 Task: Inspect the Street View of the Mall of America in Minneapolis.
Action: Mouse moved to (110, 78)
Screenshot: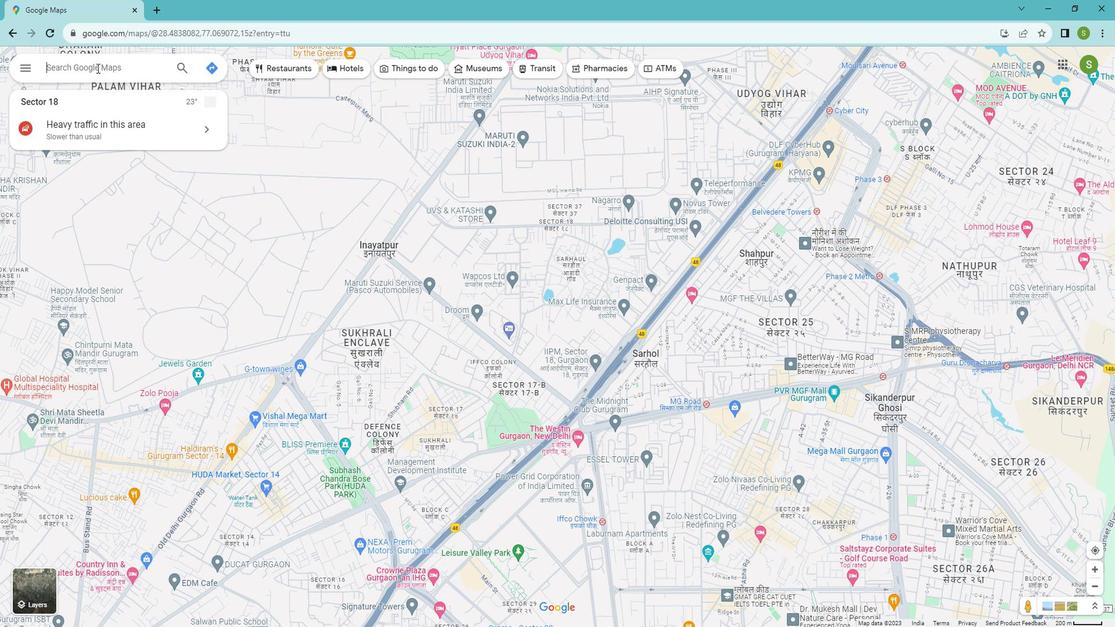 
Action: Mouse pressed left at (110, 78)
Screenshot: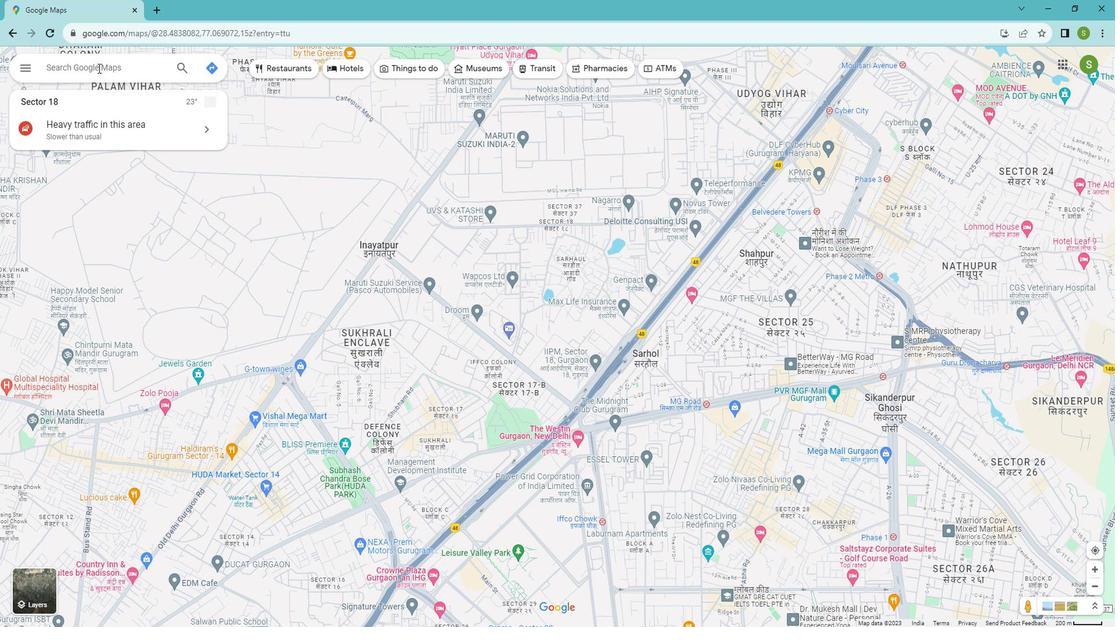 
Action: Key pressed <Key.shift>Mall<Key.space>of<Key.space><Key.shift>America<Key.space><Key.shift>In<Key.space><Key.shift>Minneapolis<Key.enter>
Screenshot: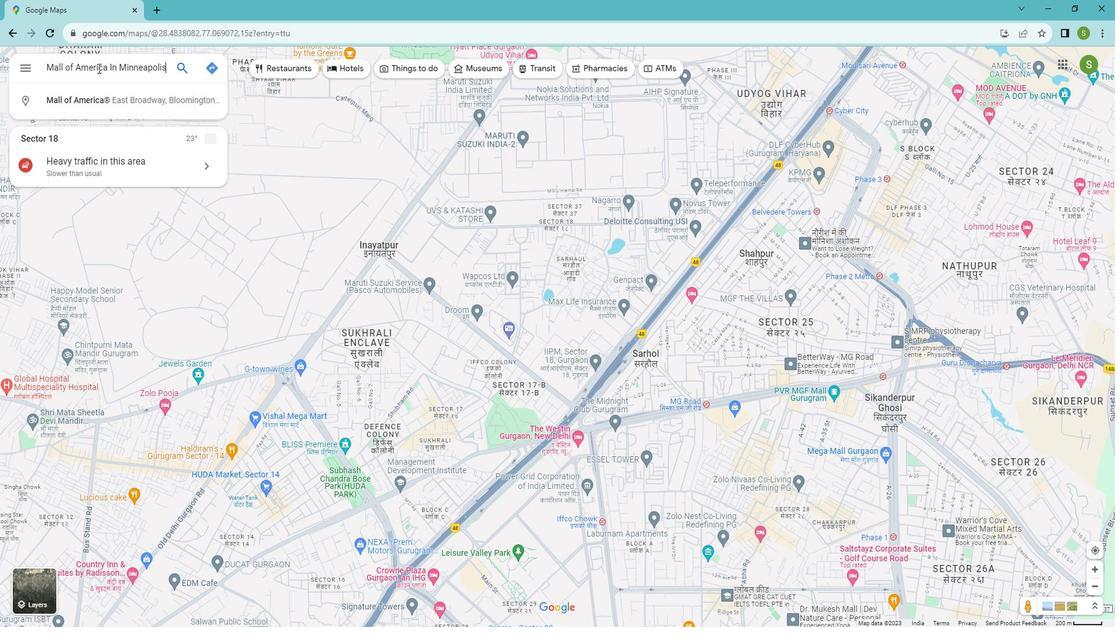 
Action: Mouse moved to (477, 582)
Screenshot: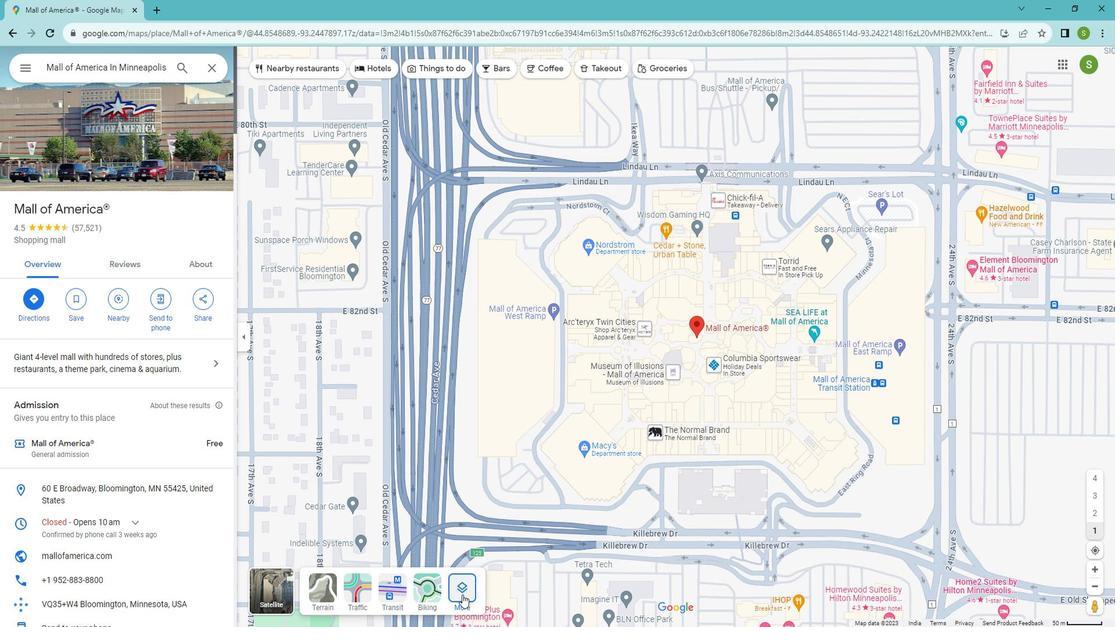 
Action: Mouse pressed left at (477, 582)
Screenshot: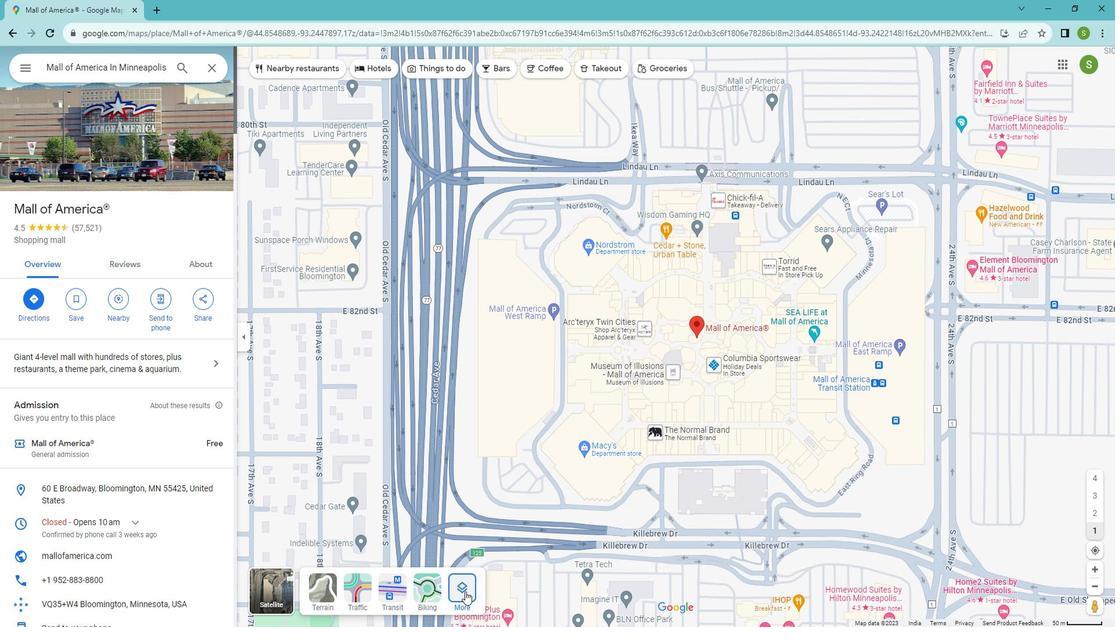 
Action: Mouse moved to (328, 348)
Screenshot: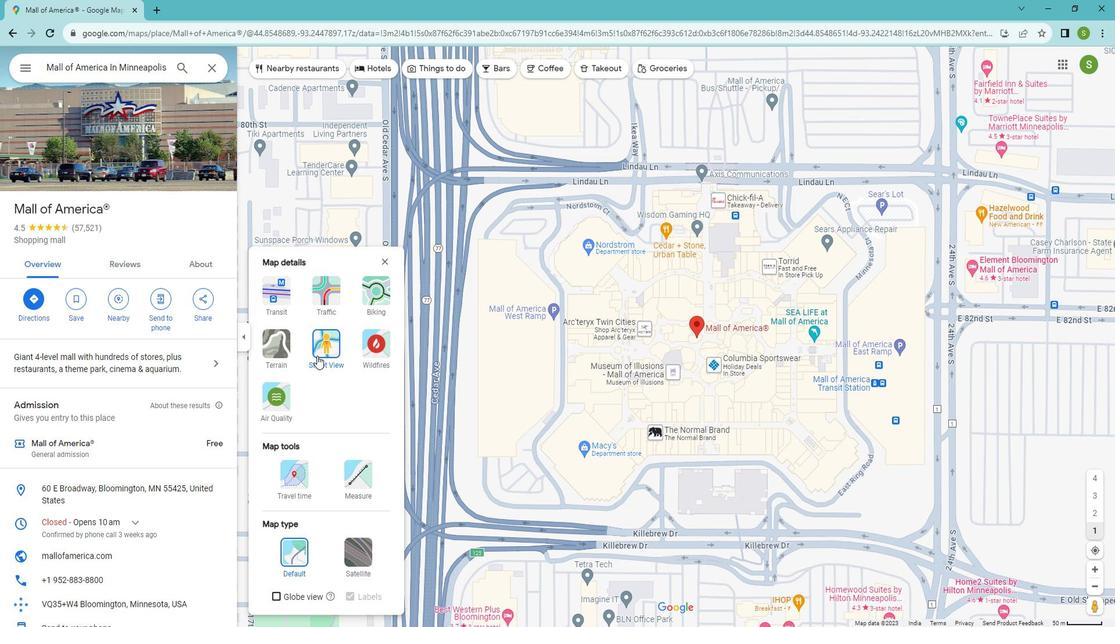 
Action: Mouse pressed left at (328, 348)
Screenshot: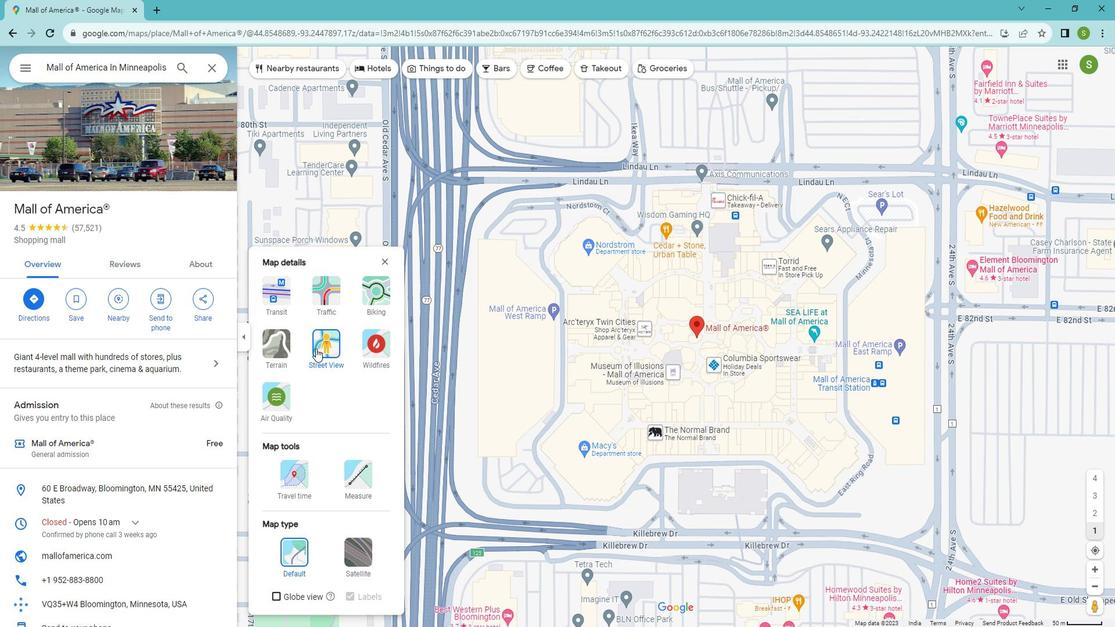 
Action: Mouse moved to (395, 262)
Screenshot: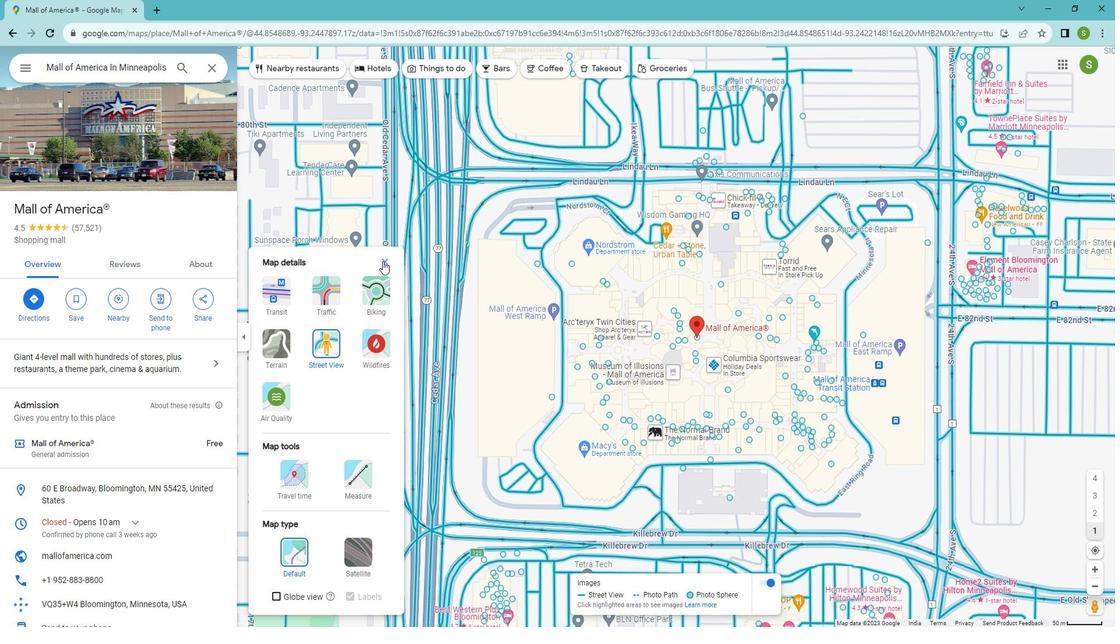 
Action: Mouse pressed left at (395, 262)
Screenshot: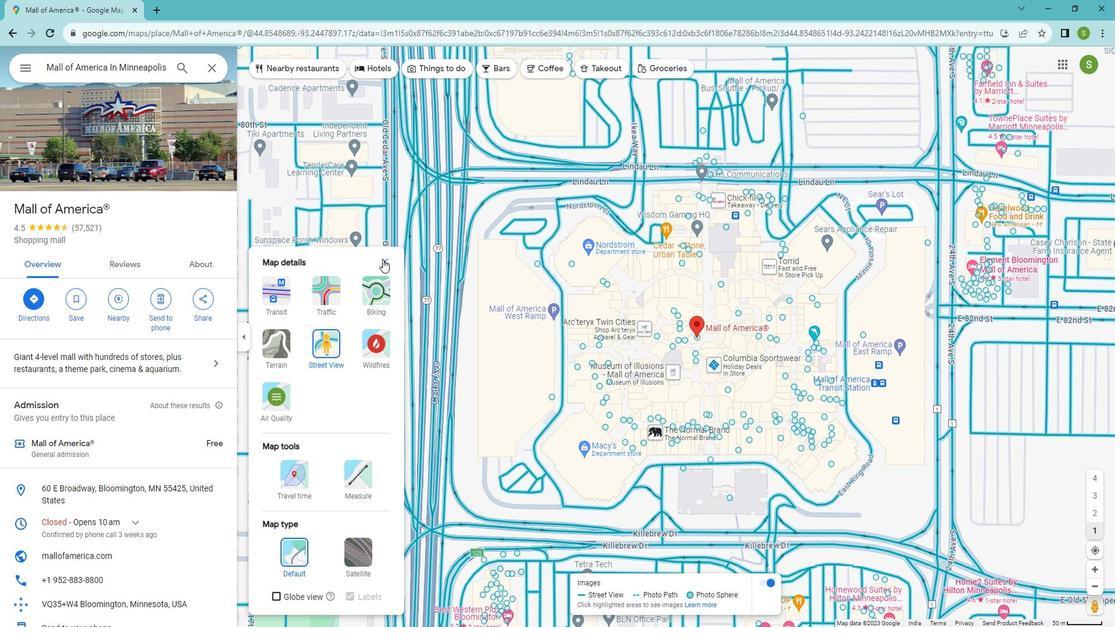 
Action: Mouse moved to (1106, 601)
Screenshot: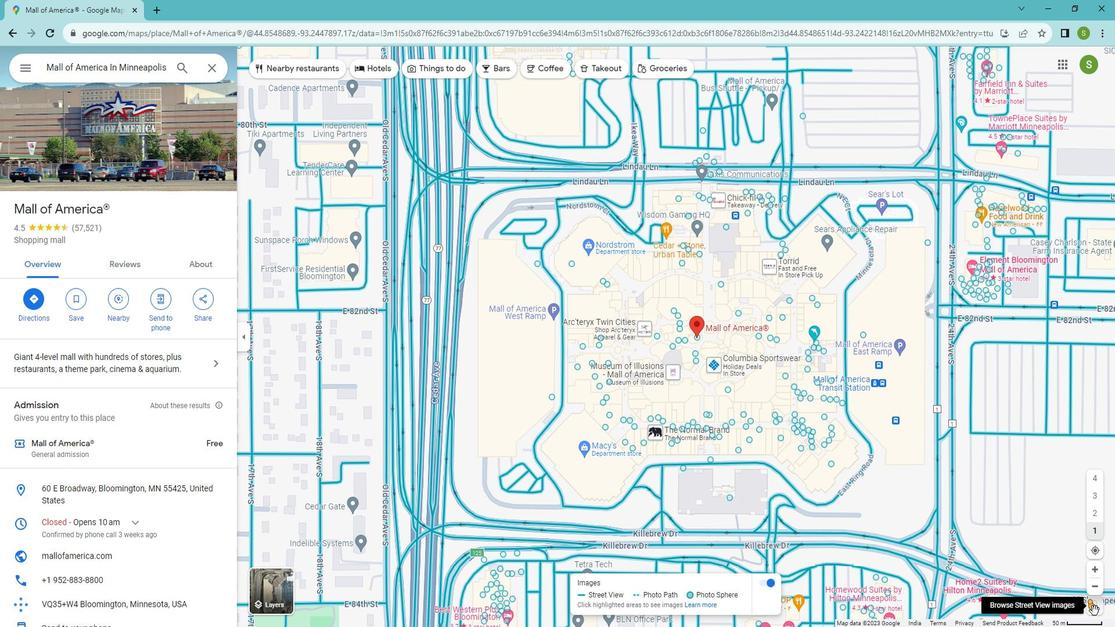 
Action: Mouse pressed left at (1106, 601)
Screenshot: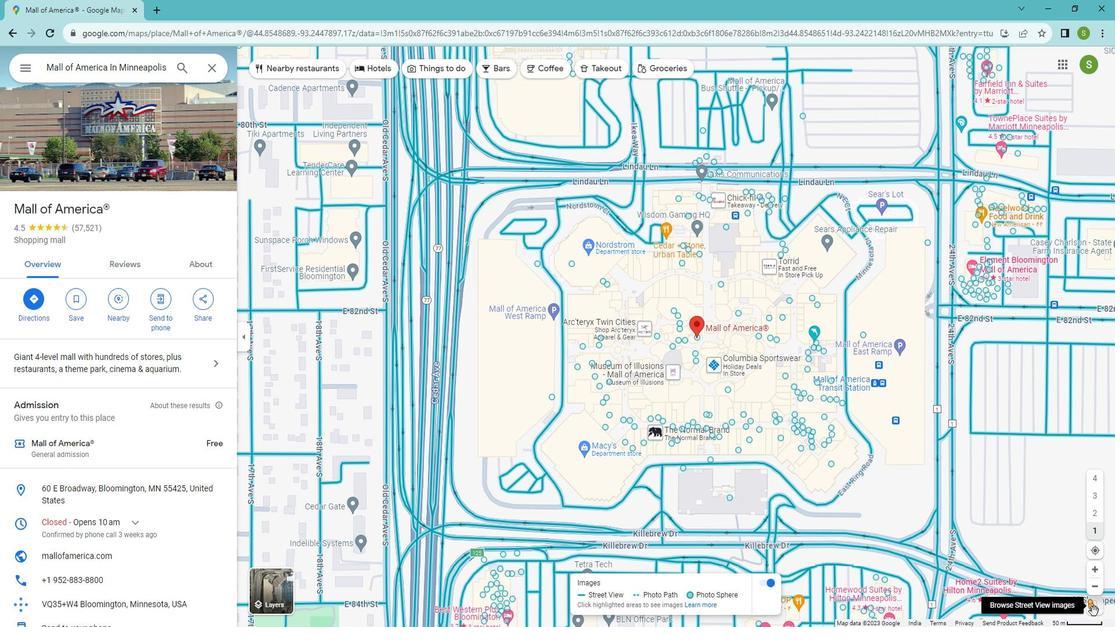 
Action: Mouse moved to (641, 334)
Screenshot: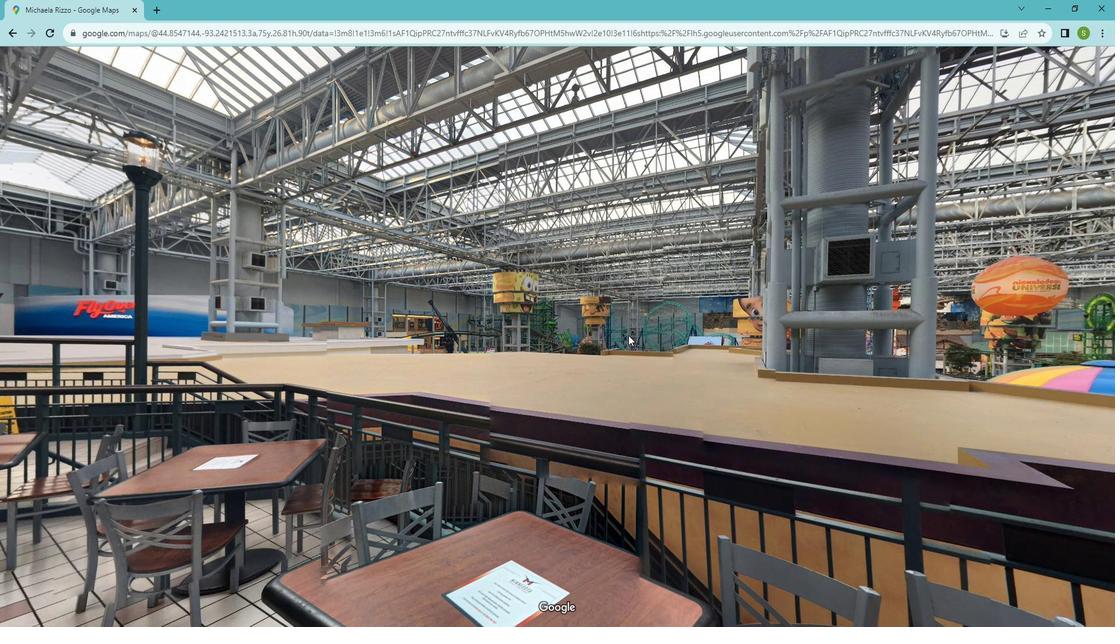 
Action: Mouse pressed left at (641, 334)
Screenshot: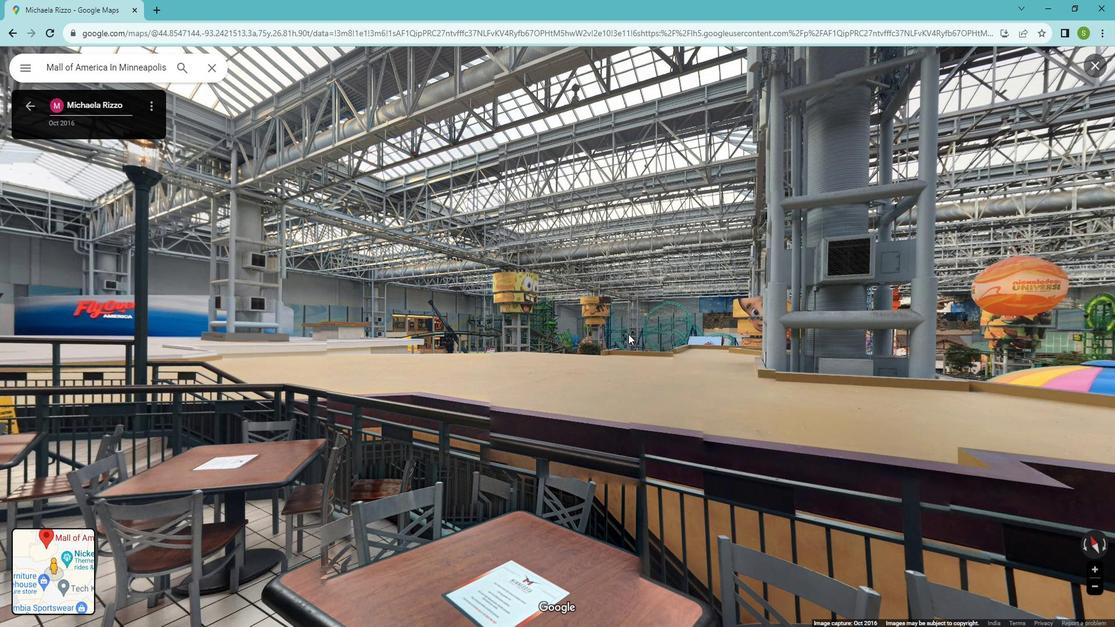 
Action: Mouse moved to (590, 330)
Screenshot: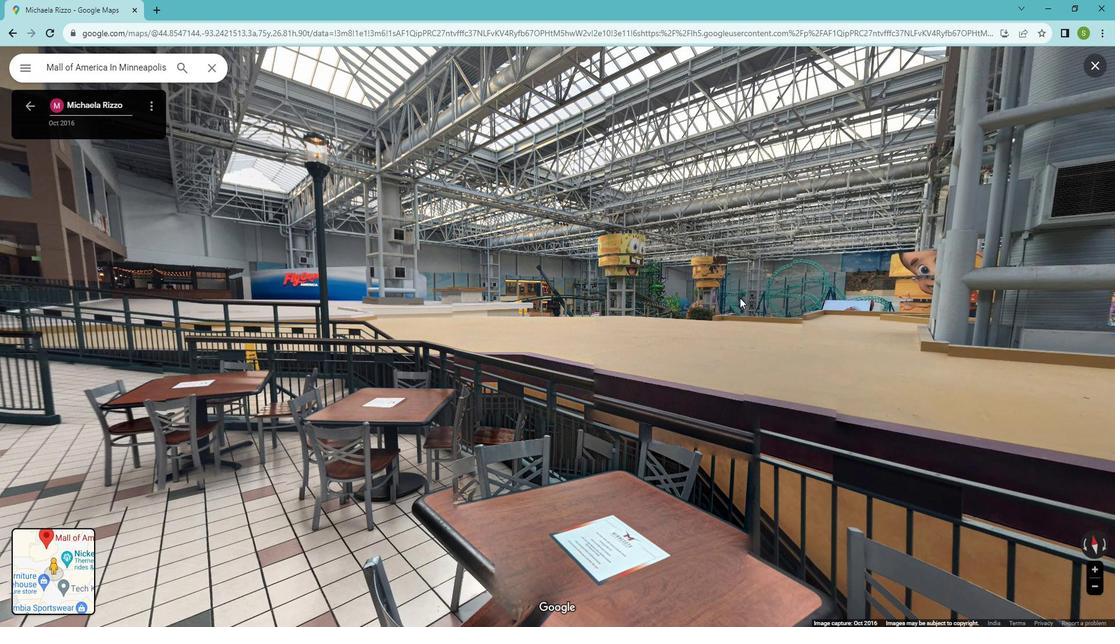 
Action: Mouse pressed left at (590, 330)
Screenshot: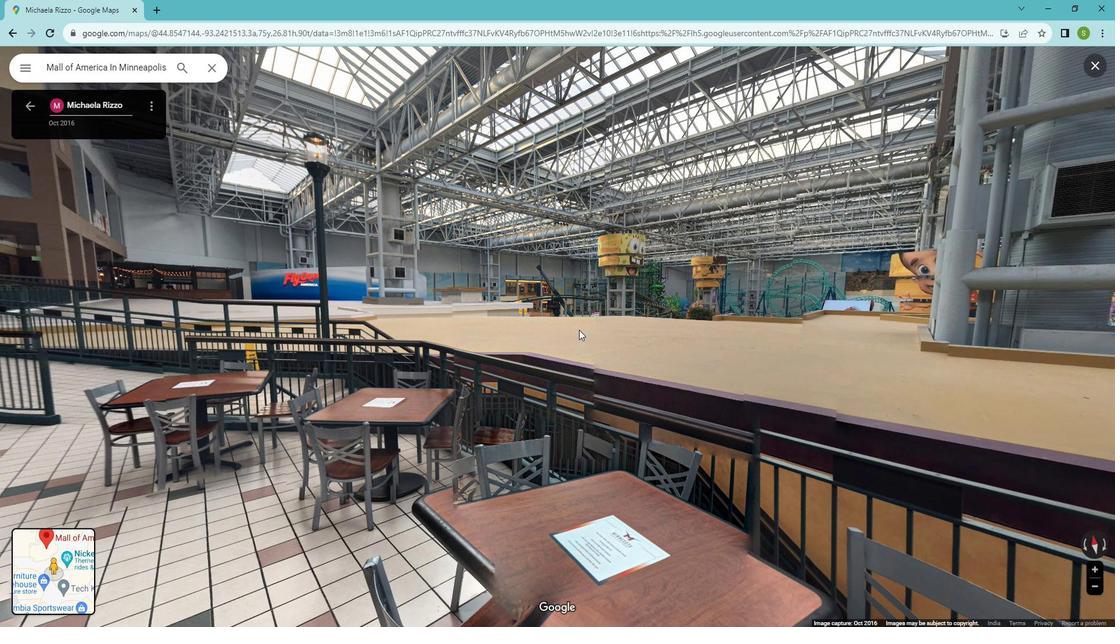 
Action: Mouse moved to (640, 338)
Screenshot: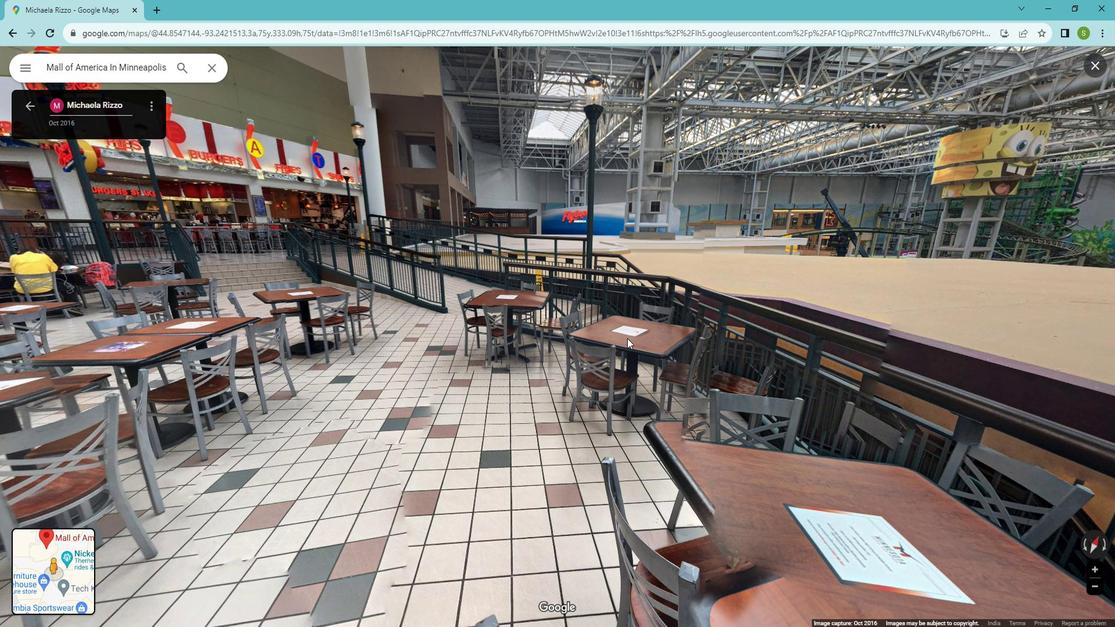 
Action: Mouse pressed left at (640, 338)
Screenshot: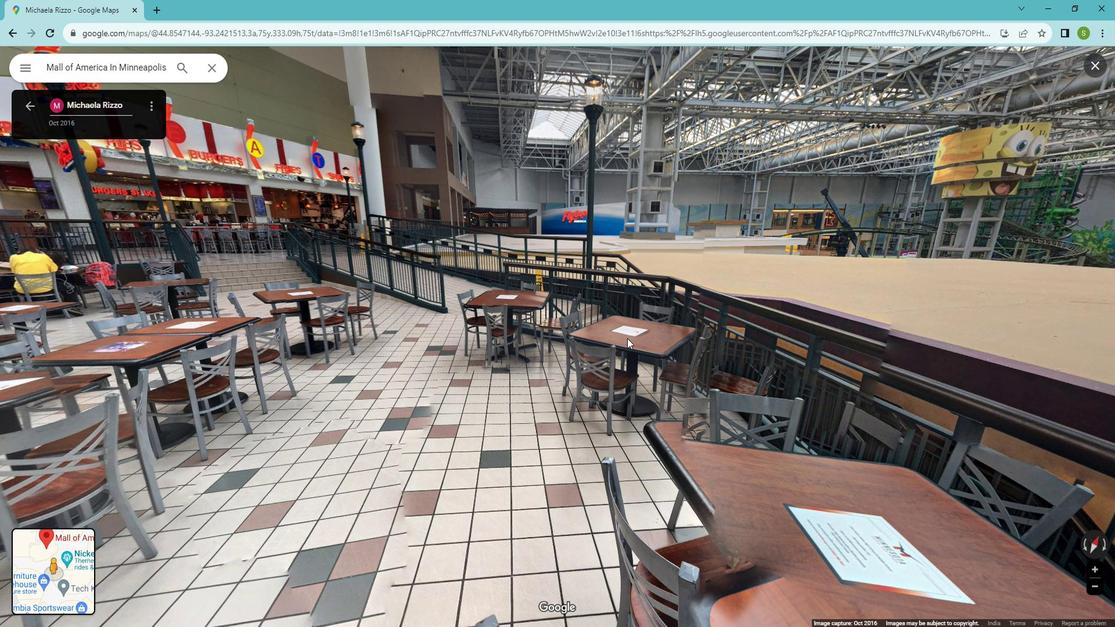 
Action: Mouse moved to (649, 388)
Screenshot: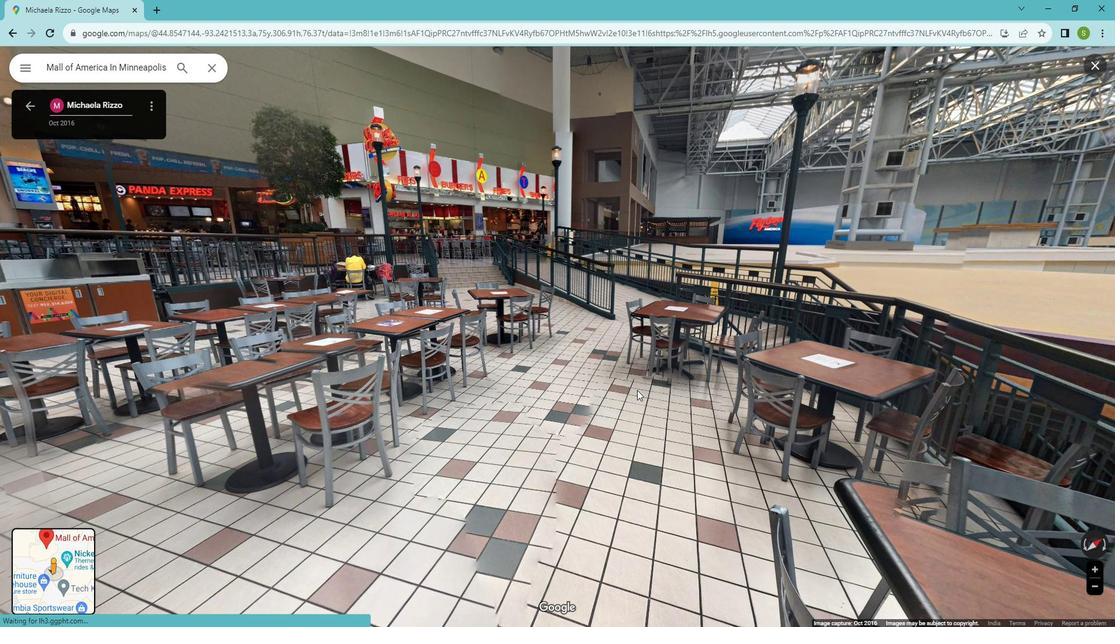 
Action: Mouse pressed left at (649, 388)
Screenshot: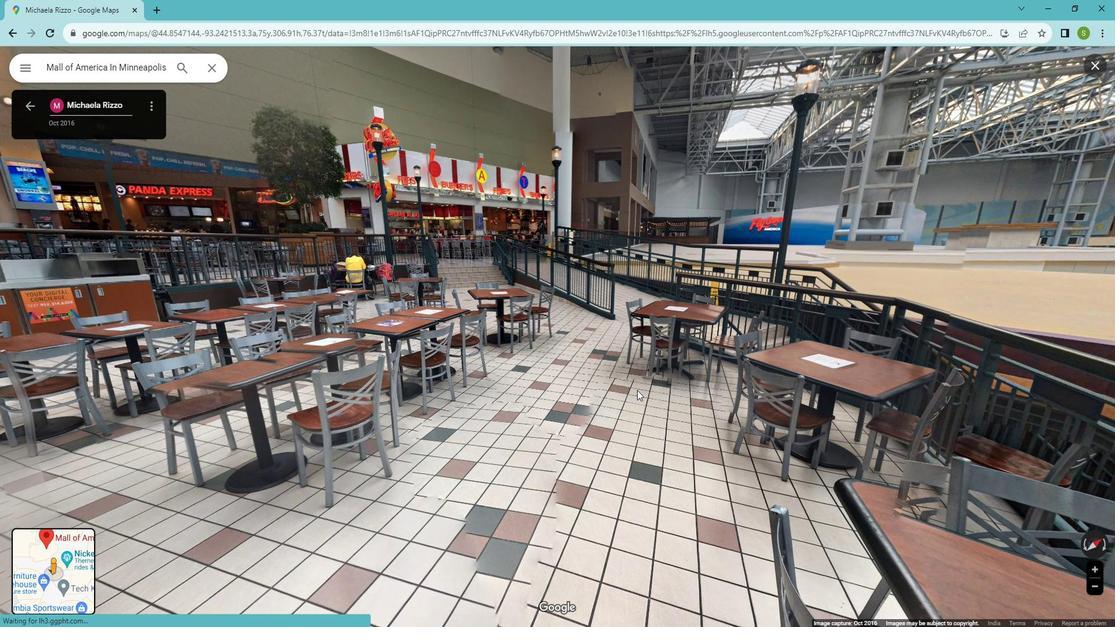 
Action: Mouse moved to (641, 340)
Screenshot: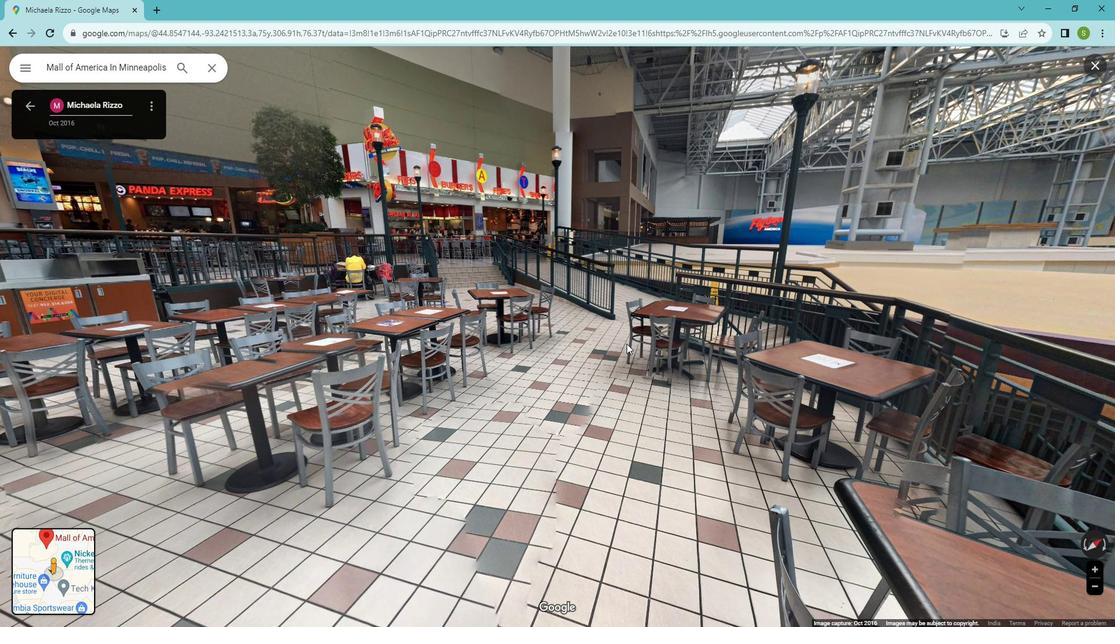 
Action: Mouse pressed left at (641, 340)
Screenshot: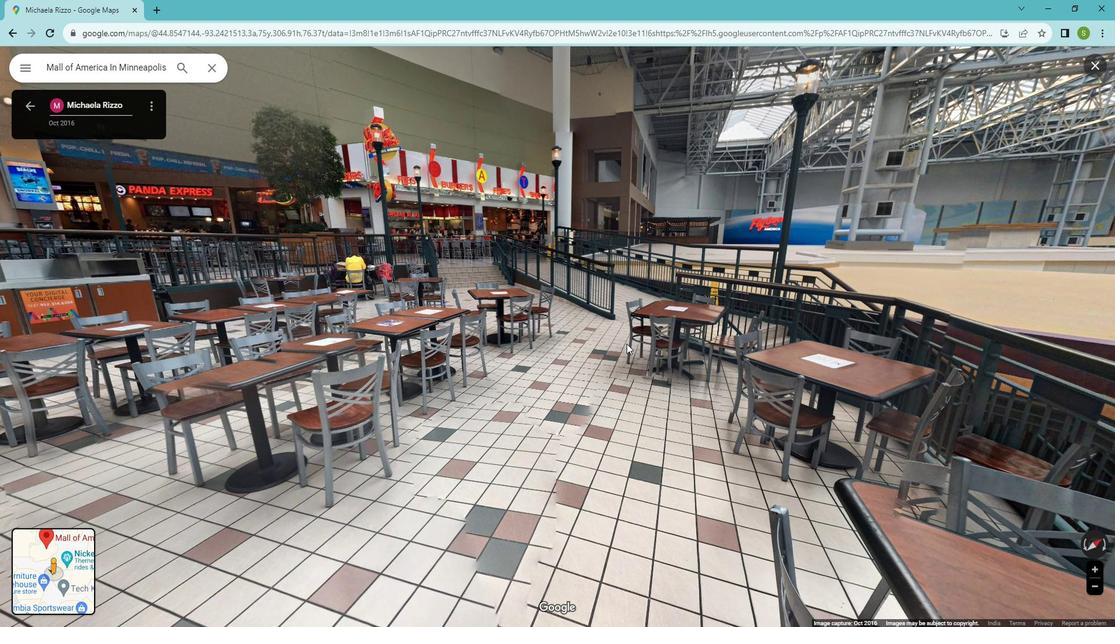 
Action: Mouse moved to (458, 346)
Screenshot: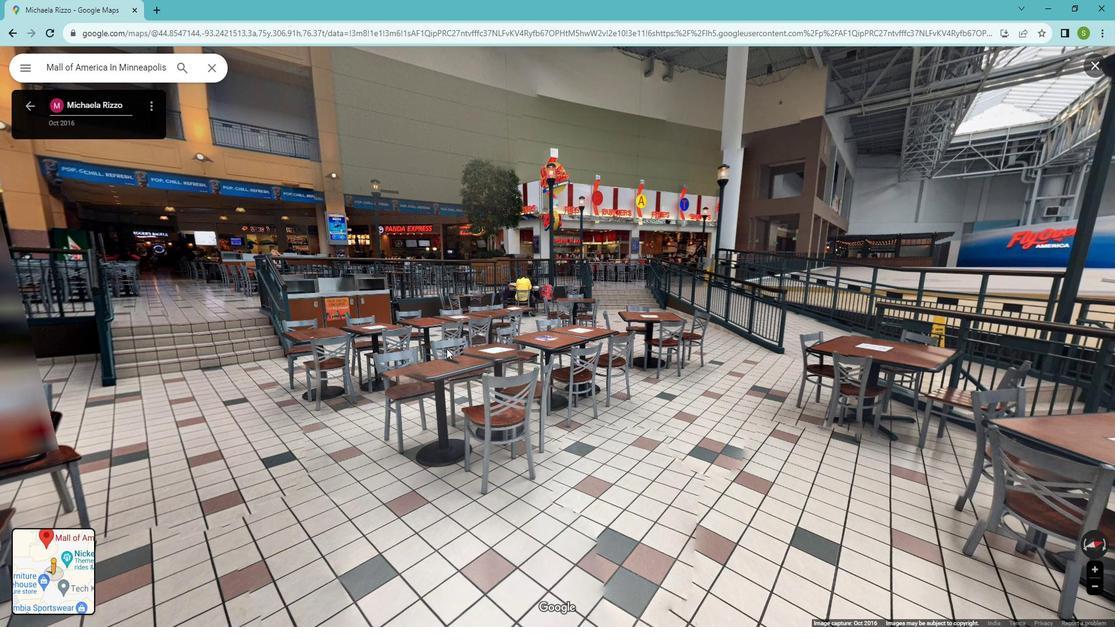 
Action: Mouse pressed left at (458, 346)
Screenshot: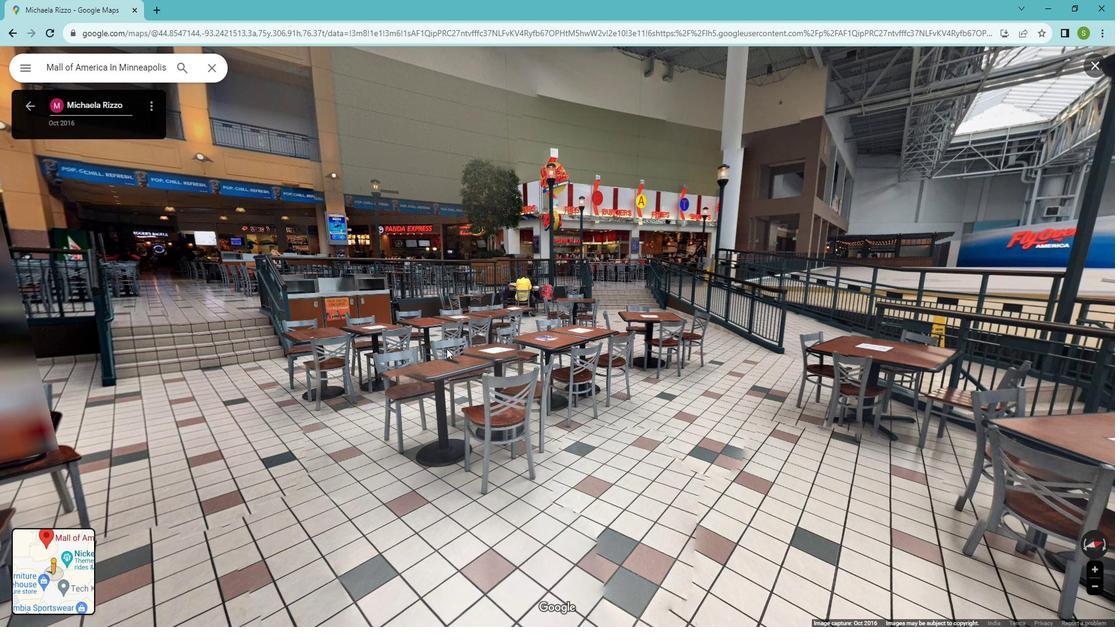 
Action: Mouse moved to (423, 333)
Screenshot: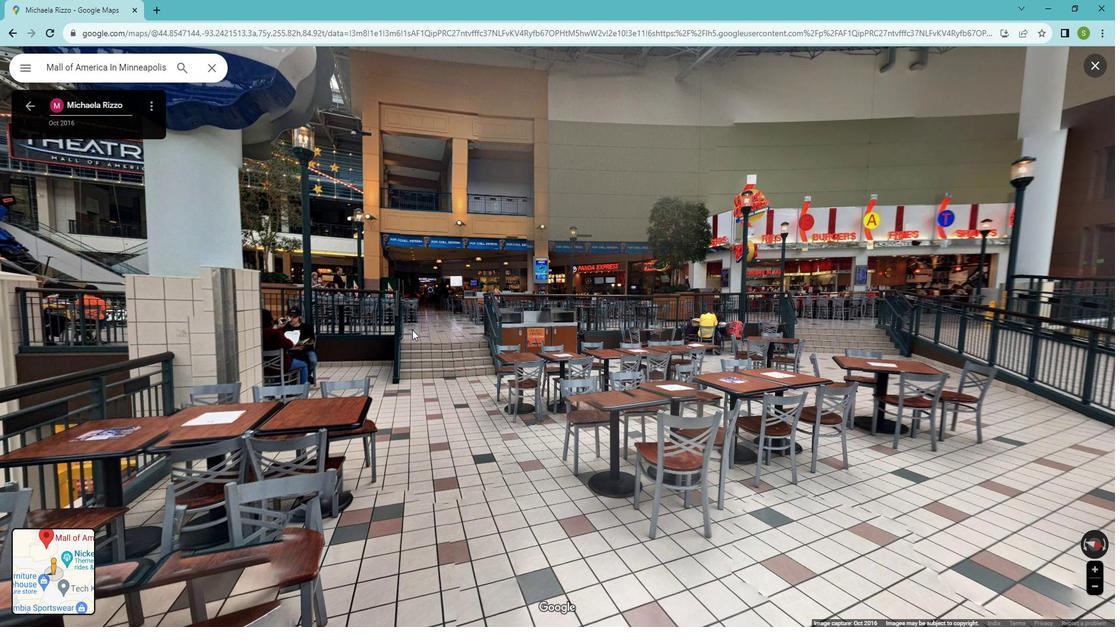 
Action: Mouse pressed left at (423, 333)
Screenshot: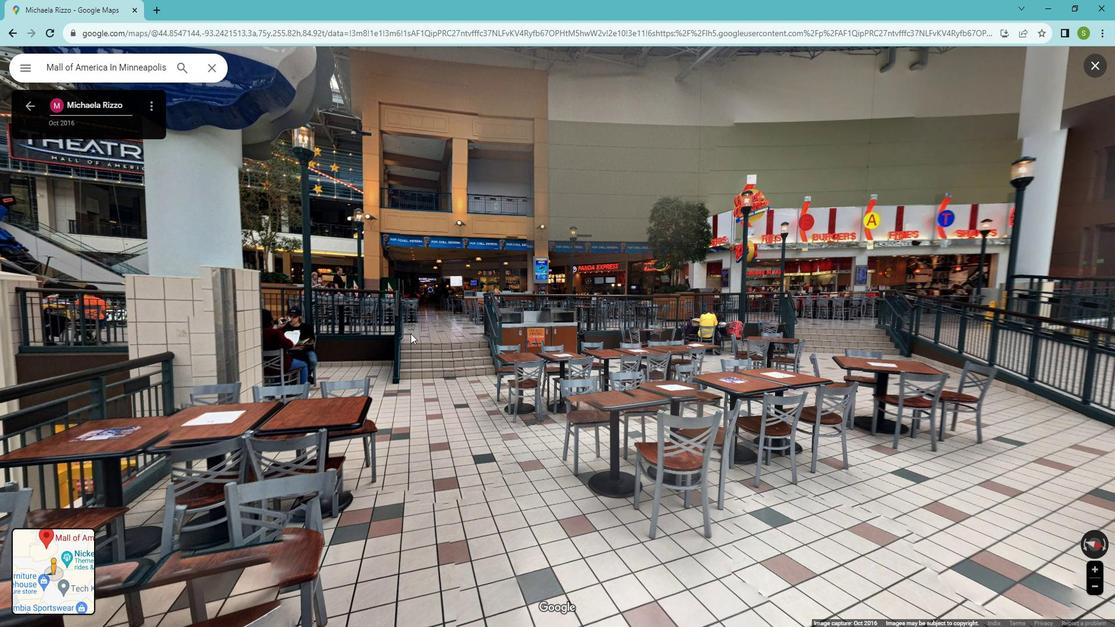 
Action: Mouse moved to (575, 396)
Screenshot: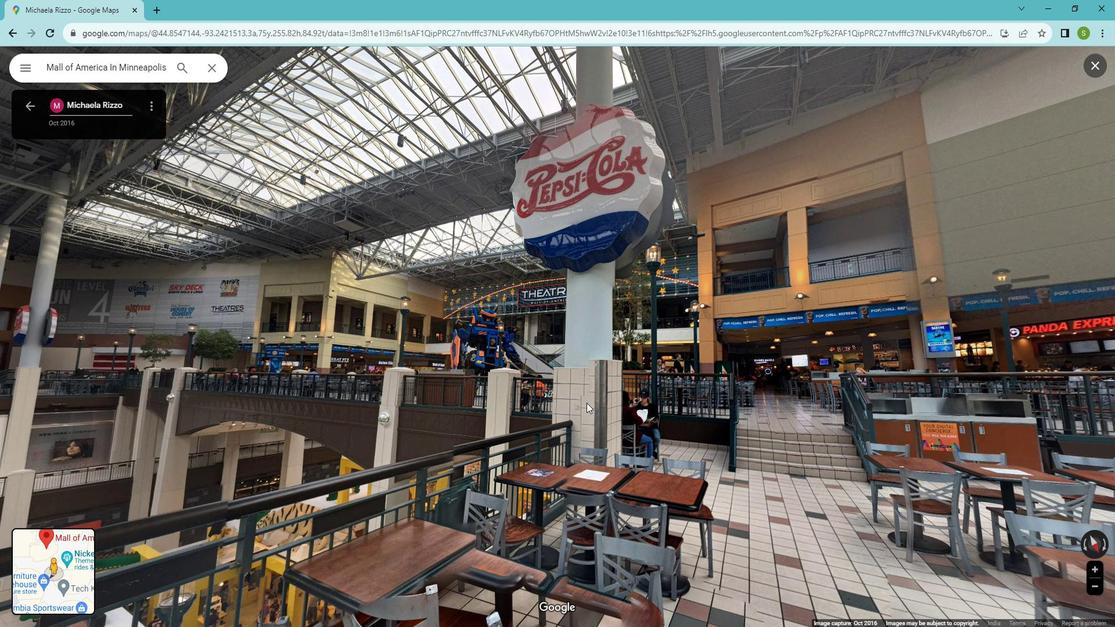 
Action: Mouse pressed left at (575, 396)
Screenshot: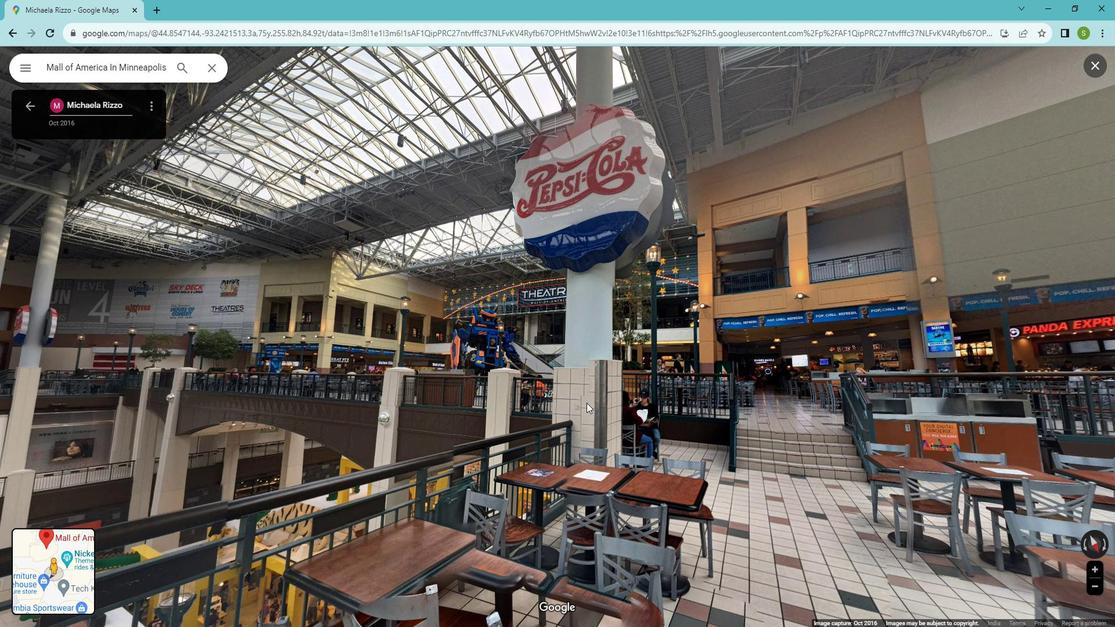 
Action: Mouse moved to (489, 380)
Screenshot: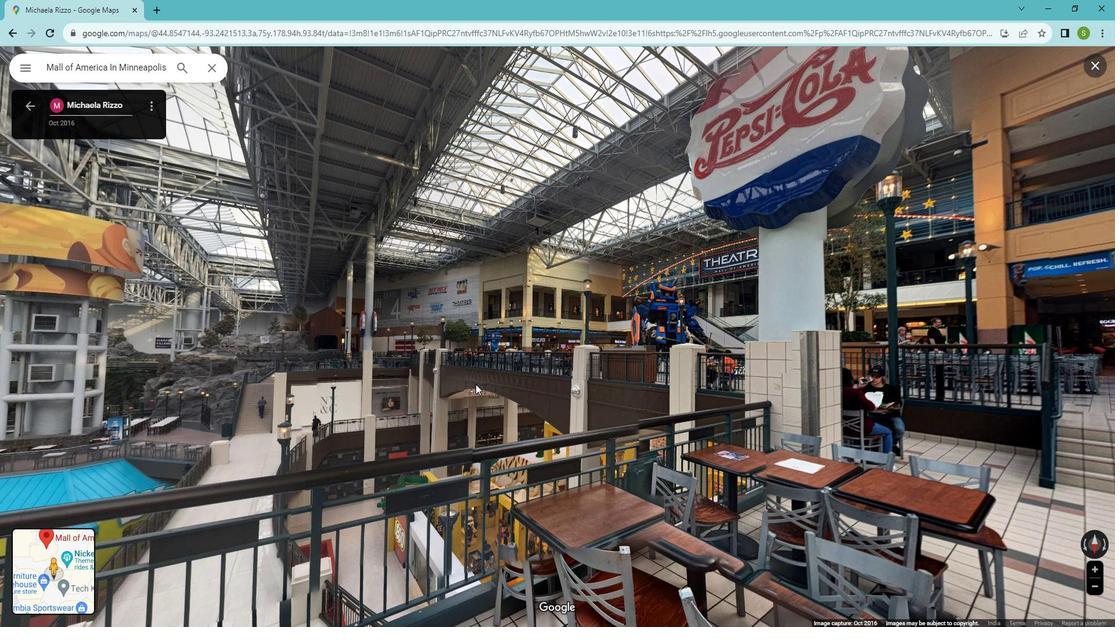 
Action: Mouse pressed left at (489, 380)
Screenshot: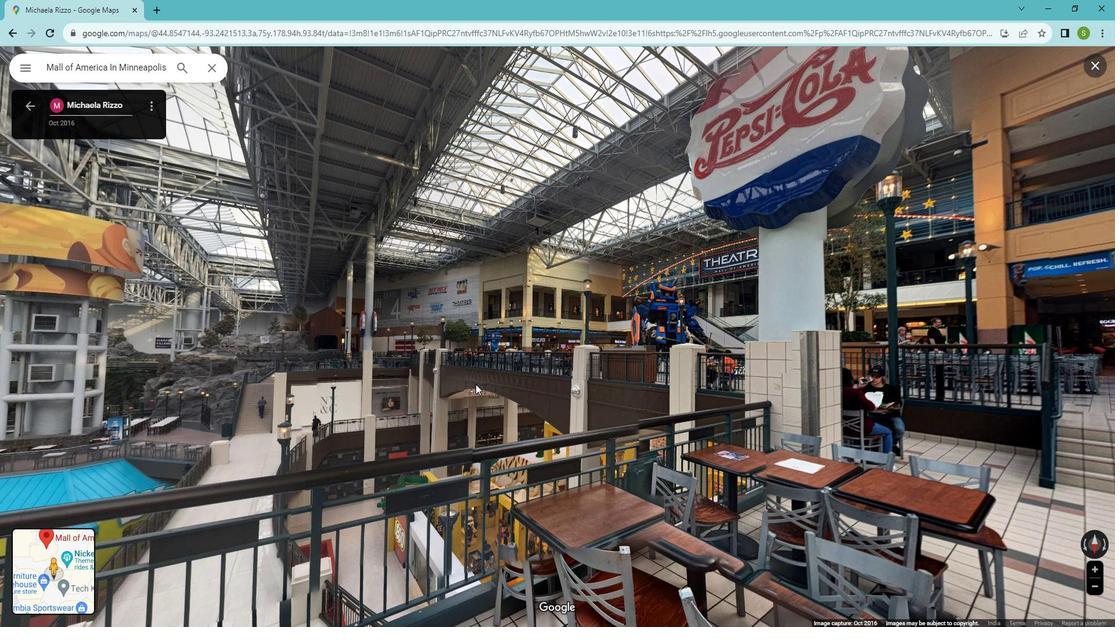 
Action: Mouse moved to (474, 353)
Screenshot: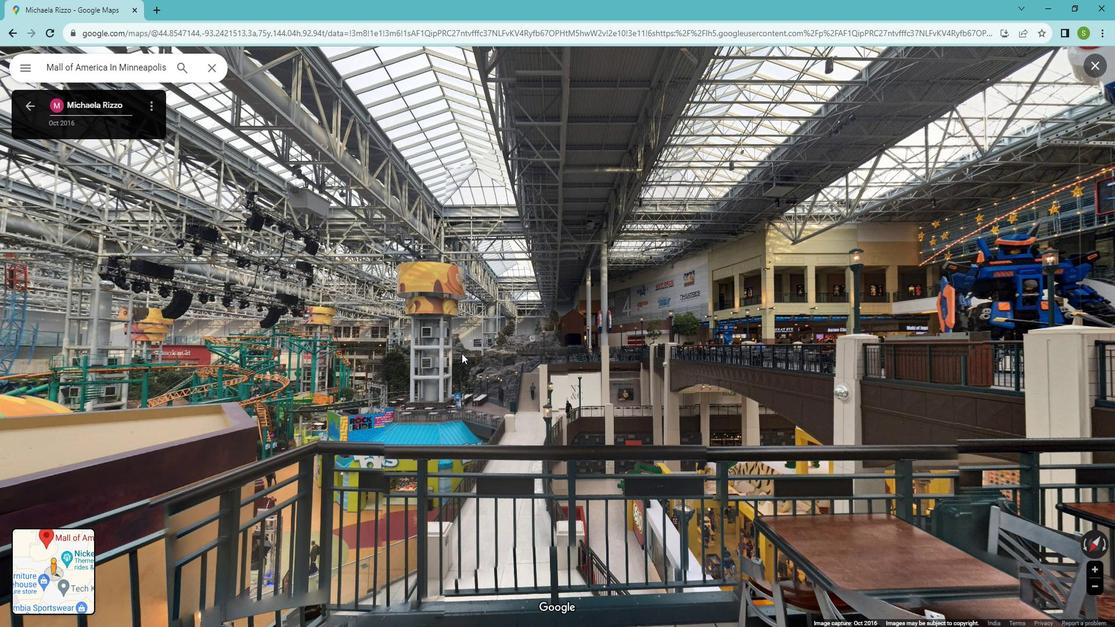 
Action: Mouse pressed left at (474, 353)
Screenshot: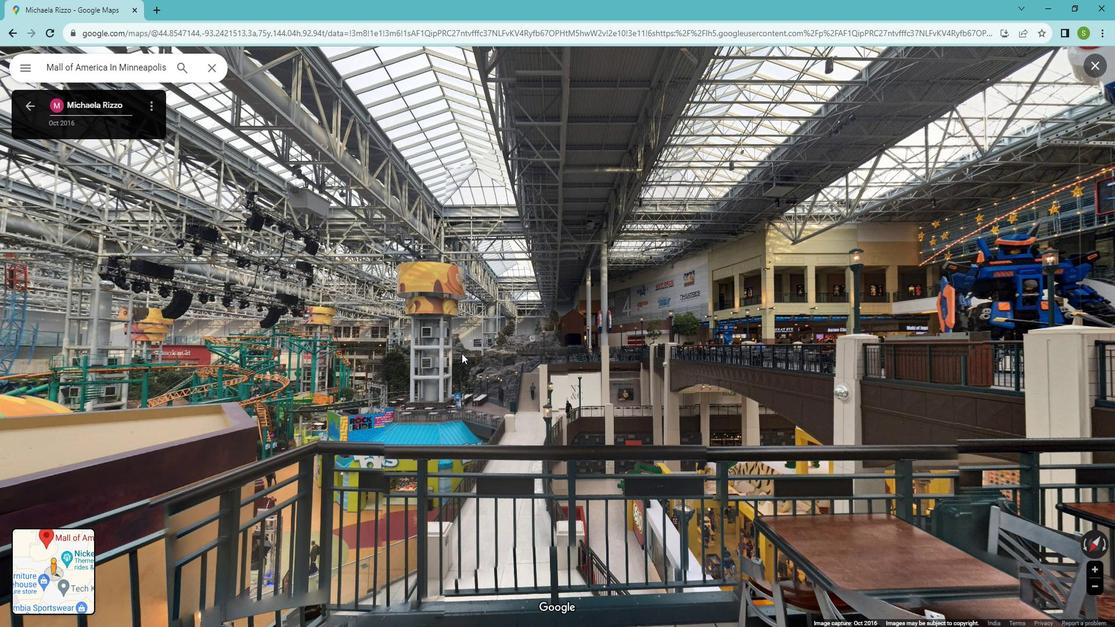 
Action: Mouse moved to (90, 539)
Screenshot: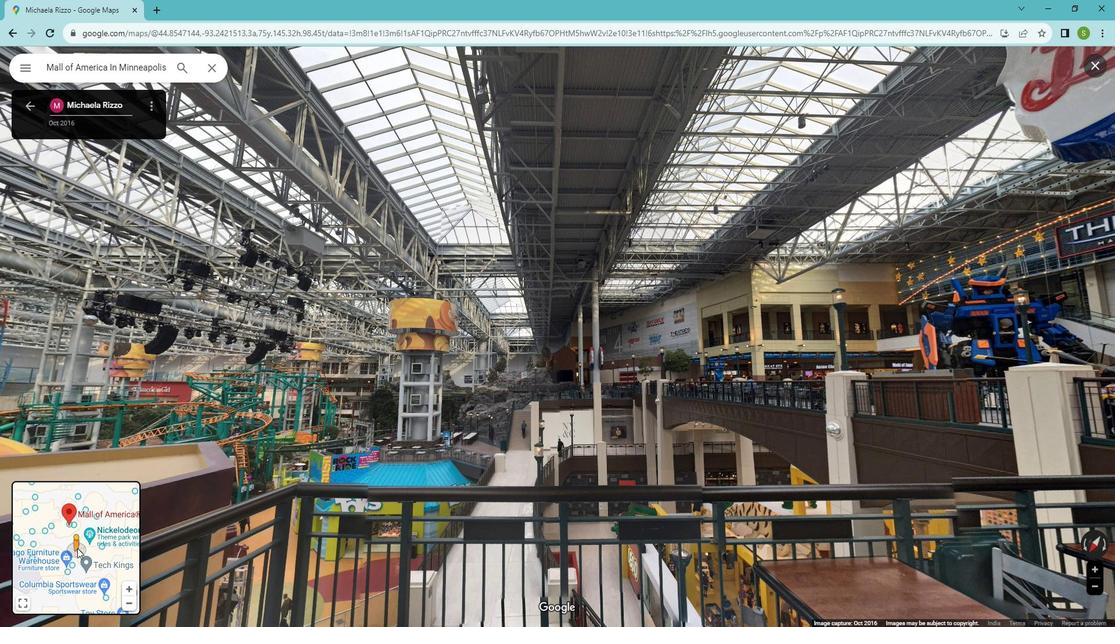 
Action: Mouse pressed left at (90, 539)
Screenshot: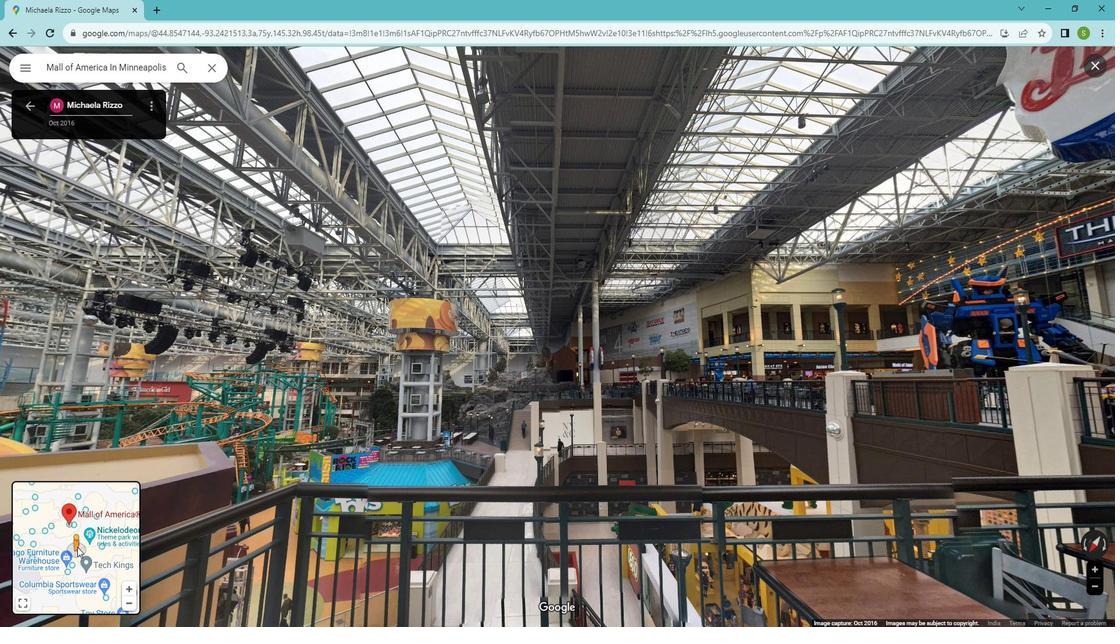 
Action: Mouse moved to (96, 539)
Screenshot: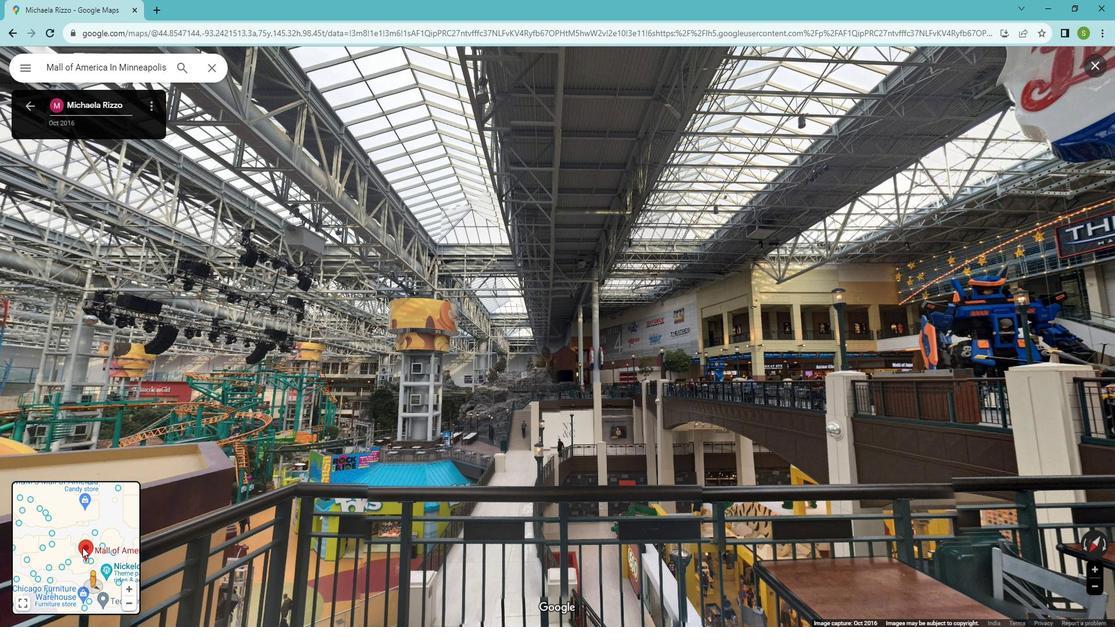 
Action: Mouse pressed left at (96, 539)
Screenshot: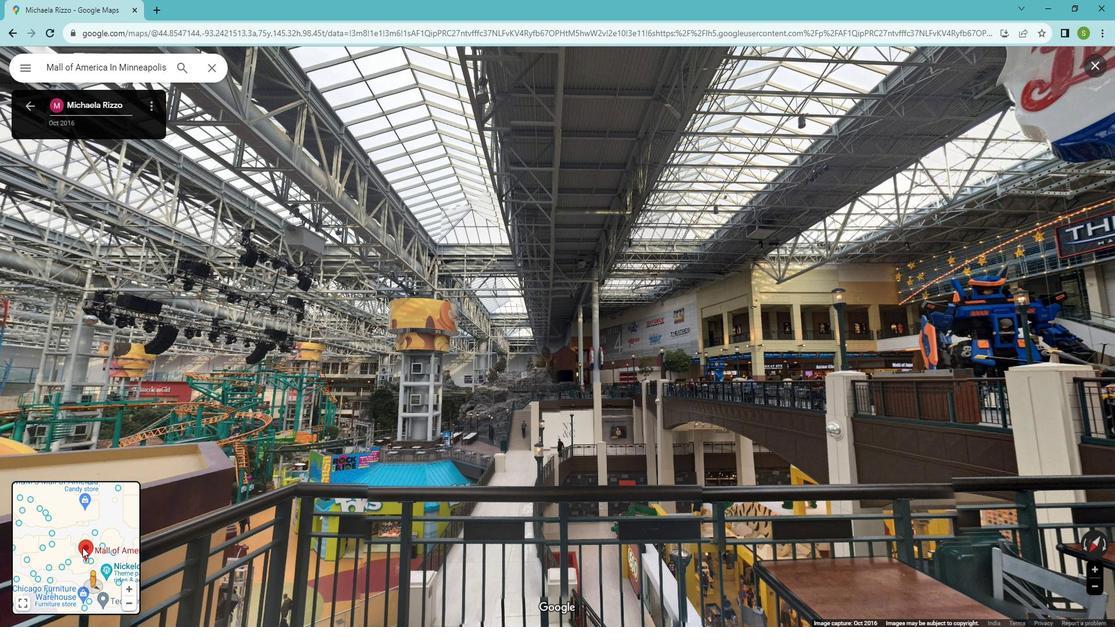 
Action: Mouse moved to (96, 539)
Screenshot: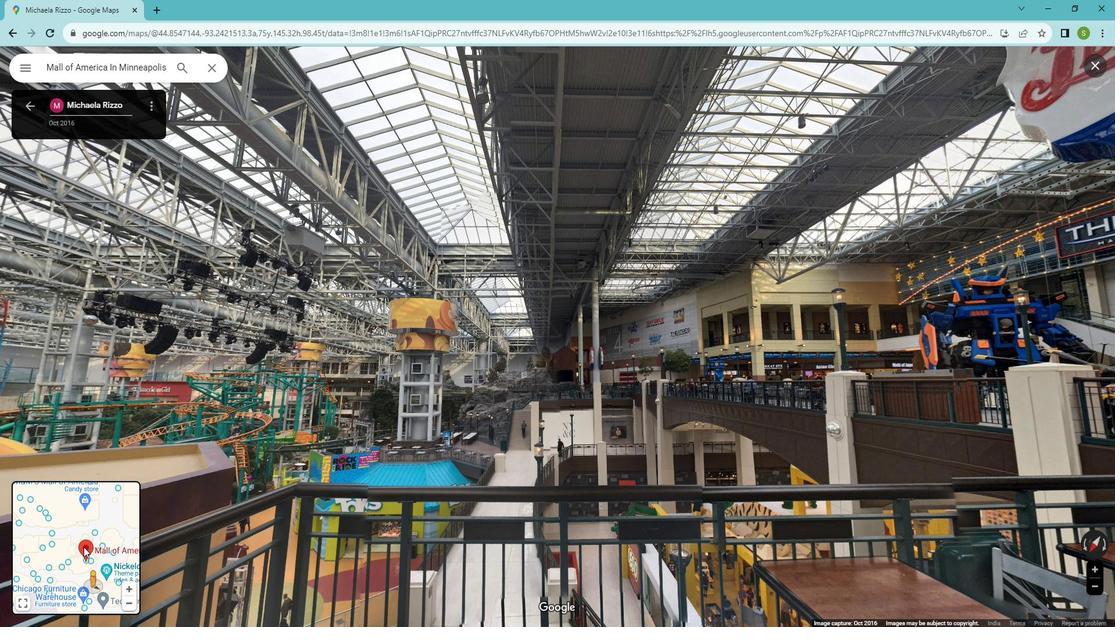
Action: Mouse pressed left at (96, 539)
Screenshot: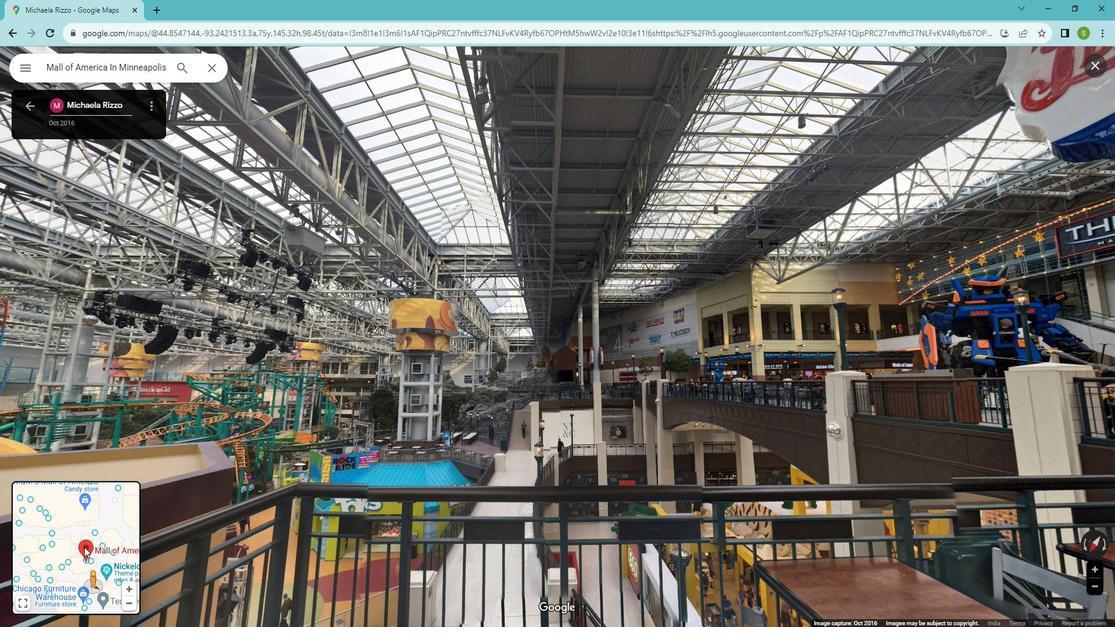 
Action: Mouse moved to (1106, 75)
Screenshot: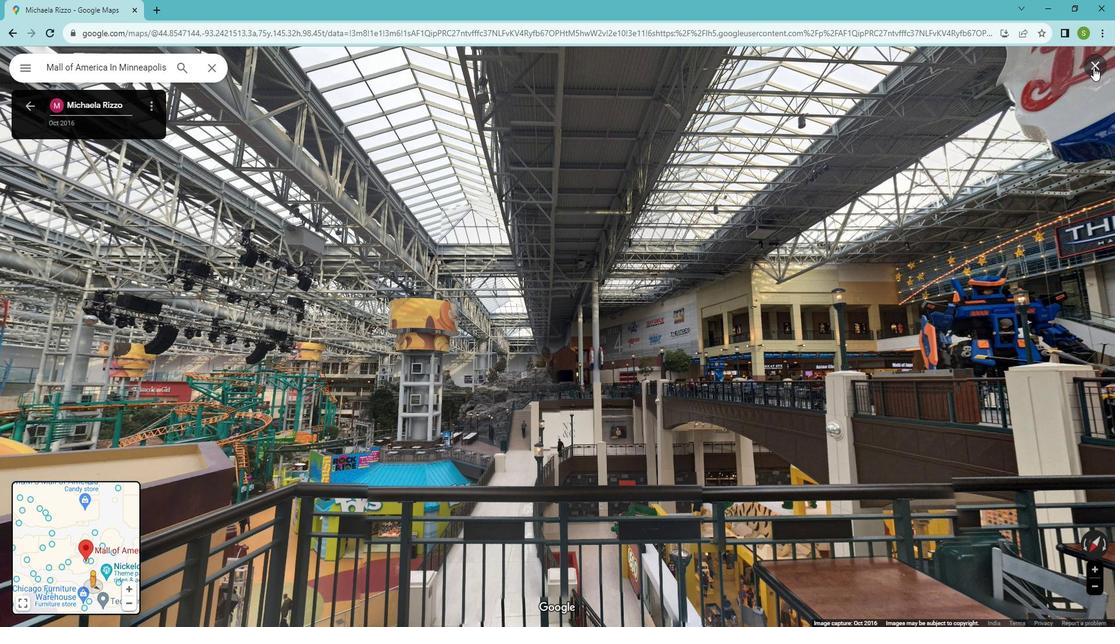 
Action: Mouse pressed left at (1106, 75)
Screenshot: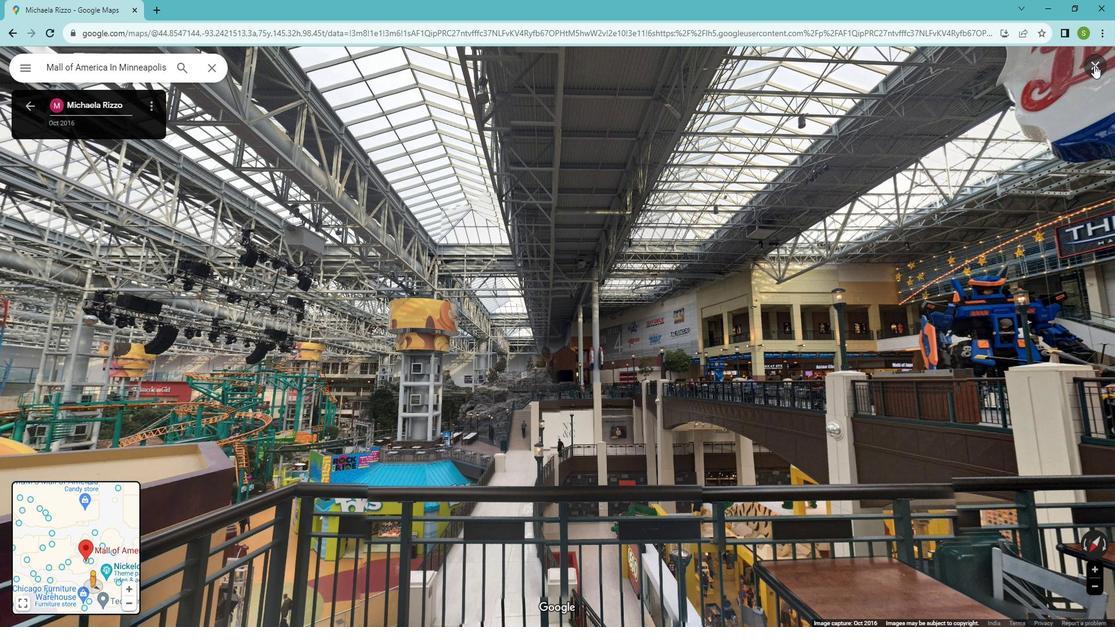 
Action: Mouse moved to (1108, 603)
Screenshot: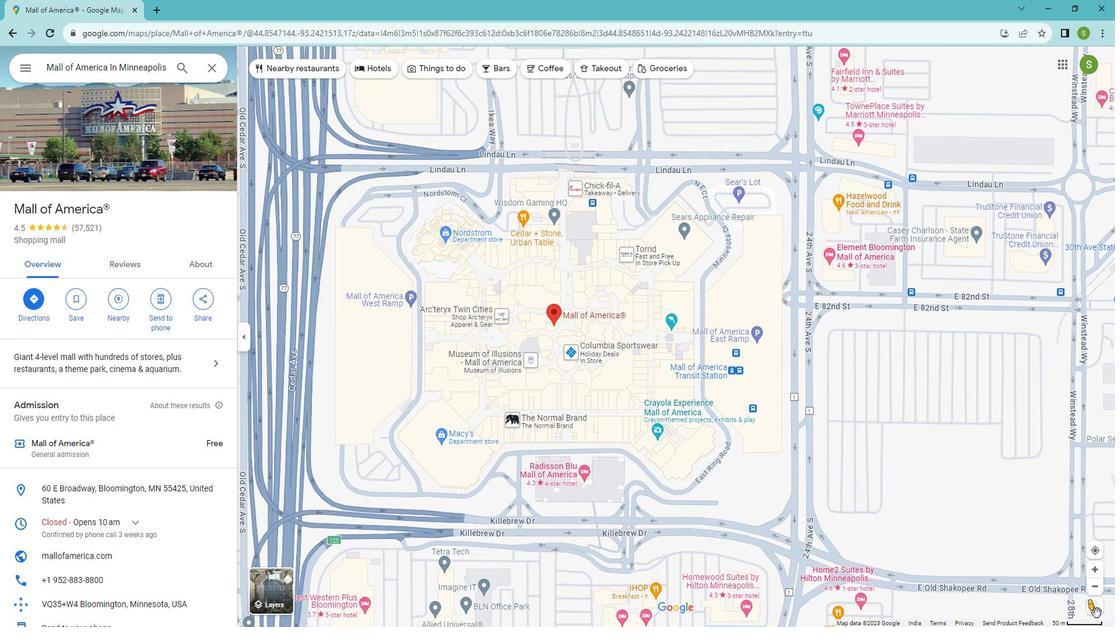 
Action: Mouse pressed left at (1108, 603)
Screenshot: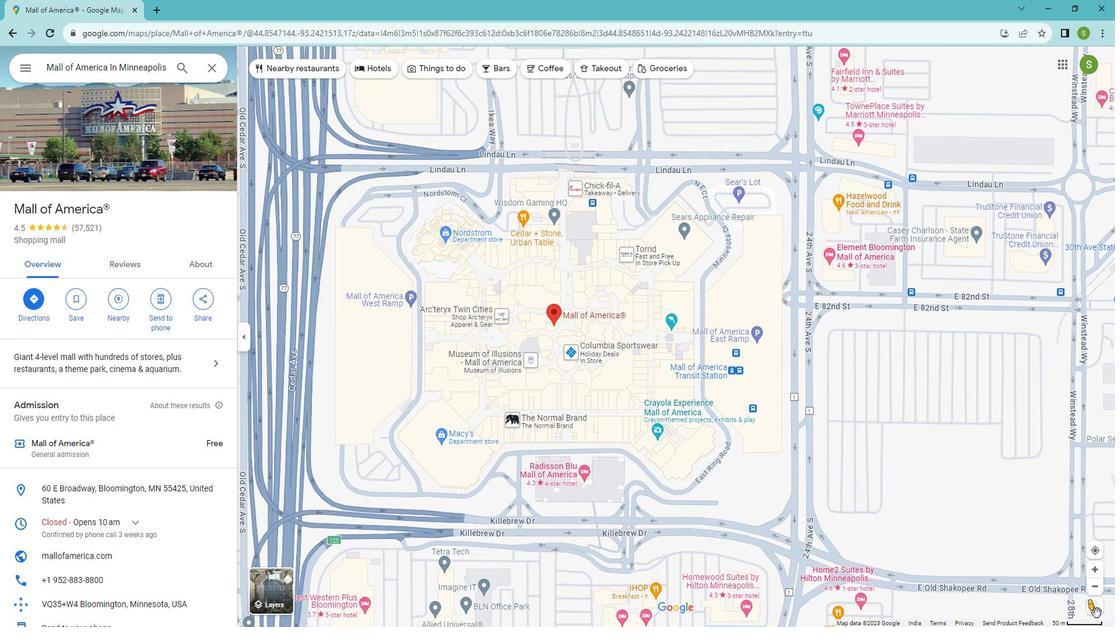 
Action: Mouse moved to (404, 347)
Screenshot: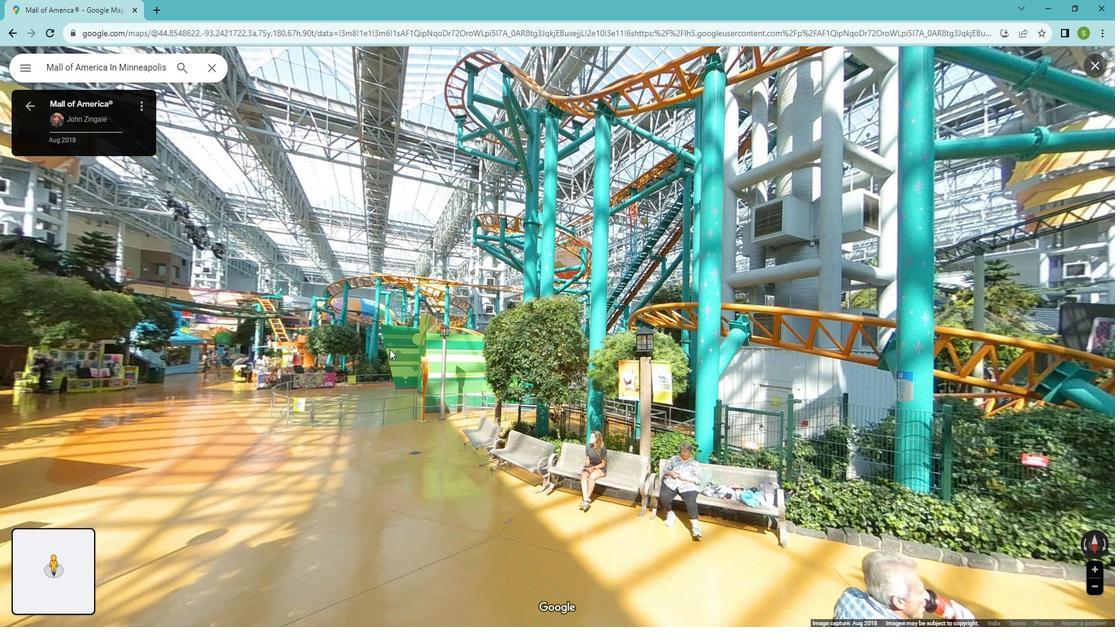
Action: Mouse pressed left at (404, 347)
Screenshot: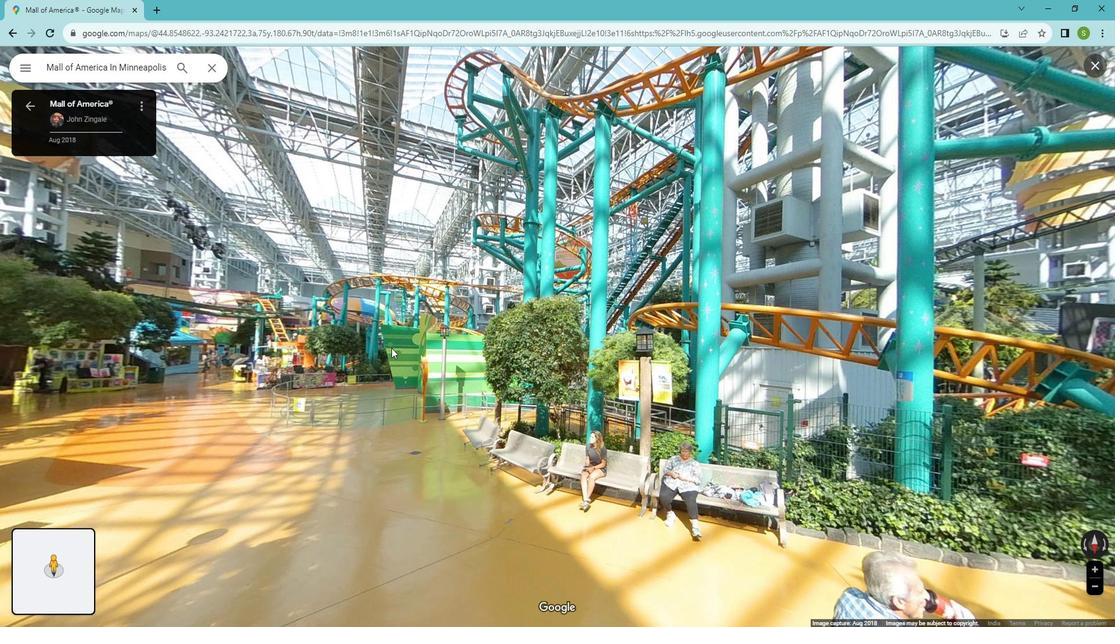 
Action: Mouse moved to (602, 387)
Screenshot: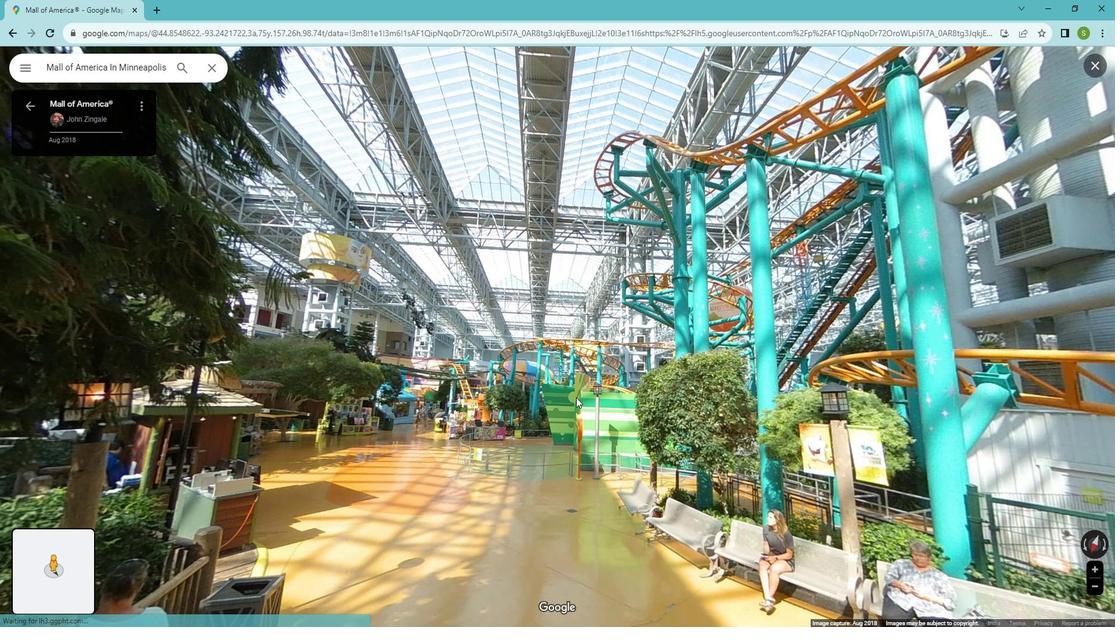 
Action: Mouse pressed left at (602, 387)
Screenshot: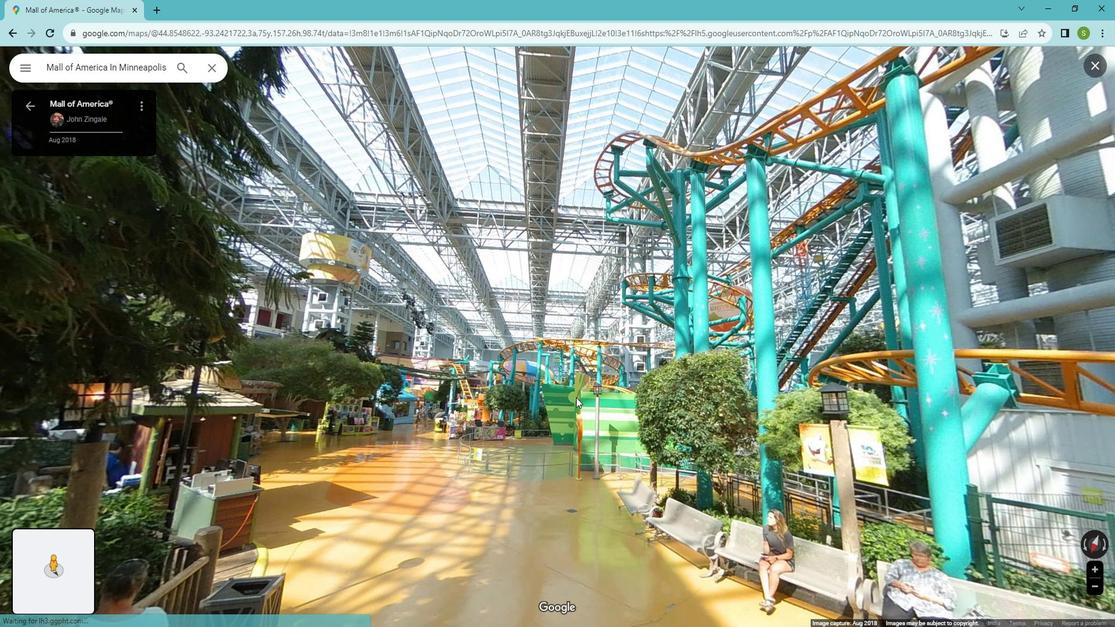 
Action: Mouse moved to (472, 365)
Screenshot: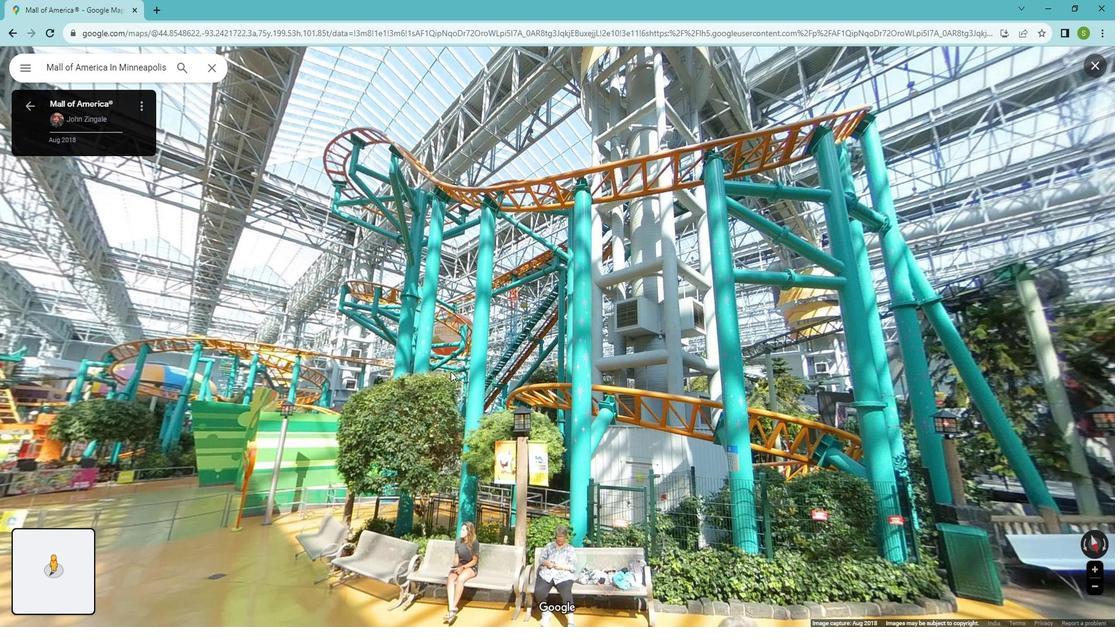 
Action: Mouse pressed left at (472, 365)
Screenshot: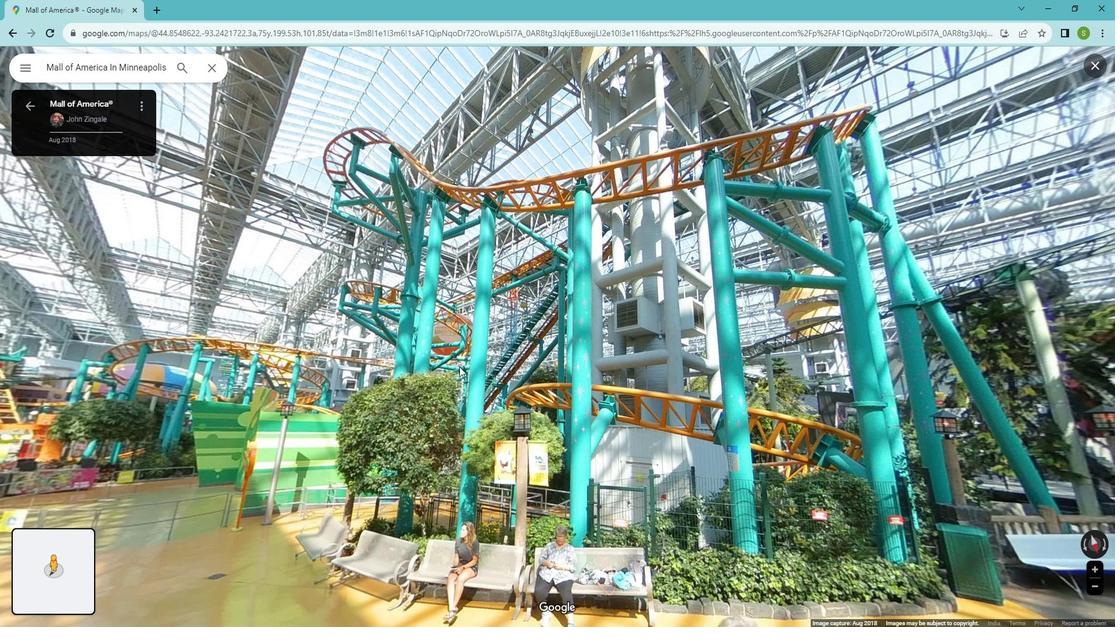 
Action: Mouse moved to (516, 330)
Screenshot: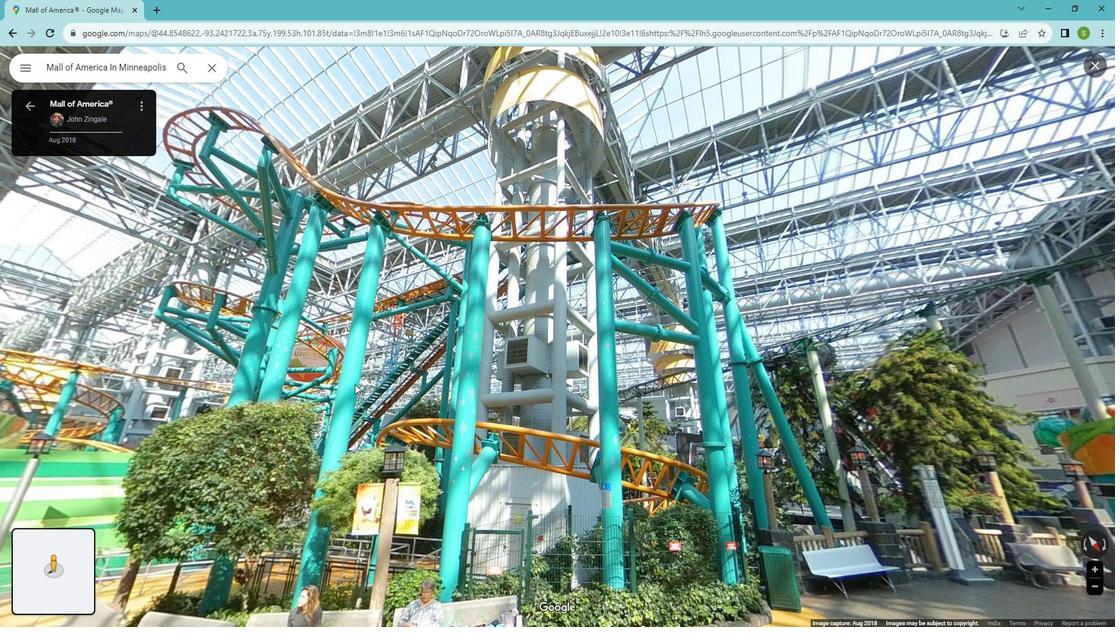 
Action: Mouse pressed left at (516, 330)
Screenshot: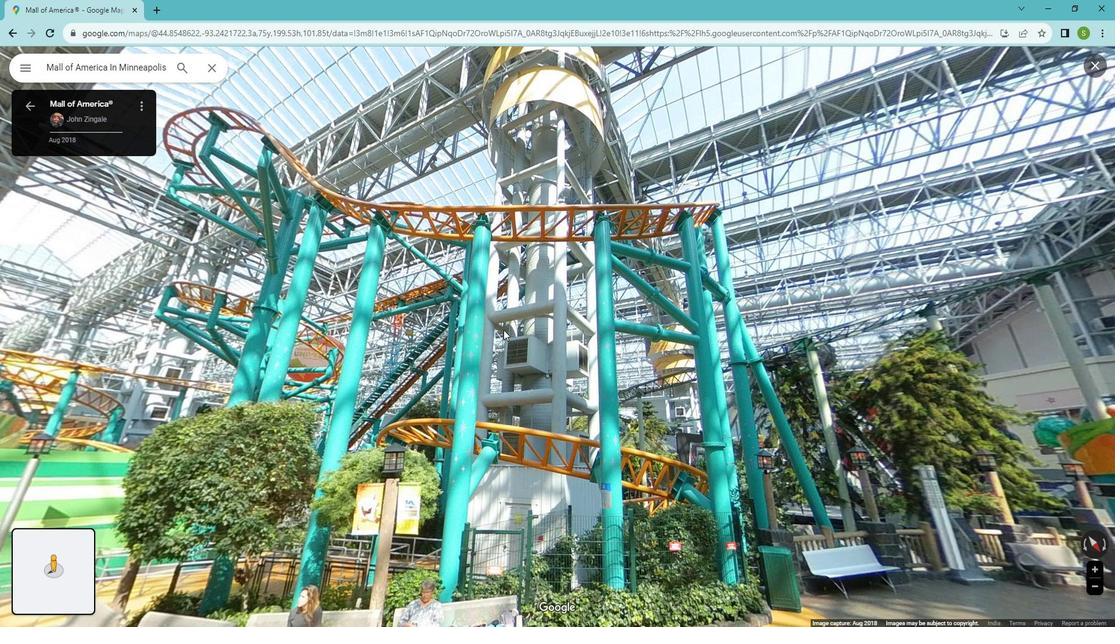 
Action: Mouse moved to (691, 225)
Screenshot: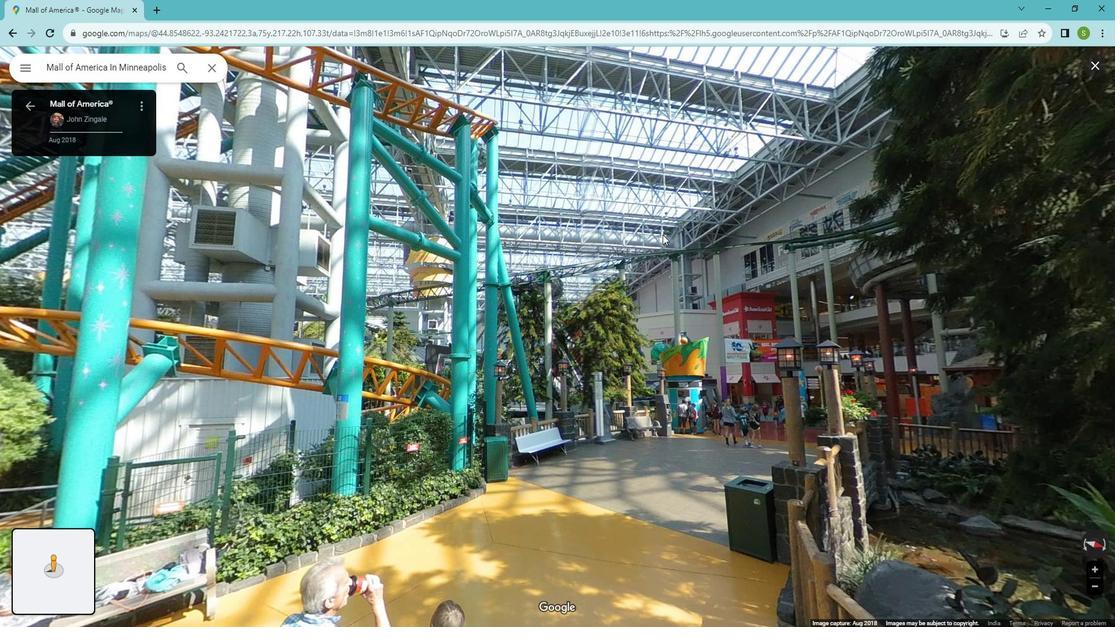 
Action: Mouse pressed left at (691, 225)
Screenshot: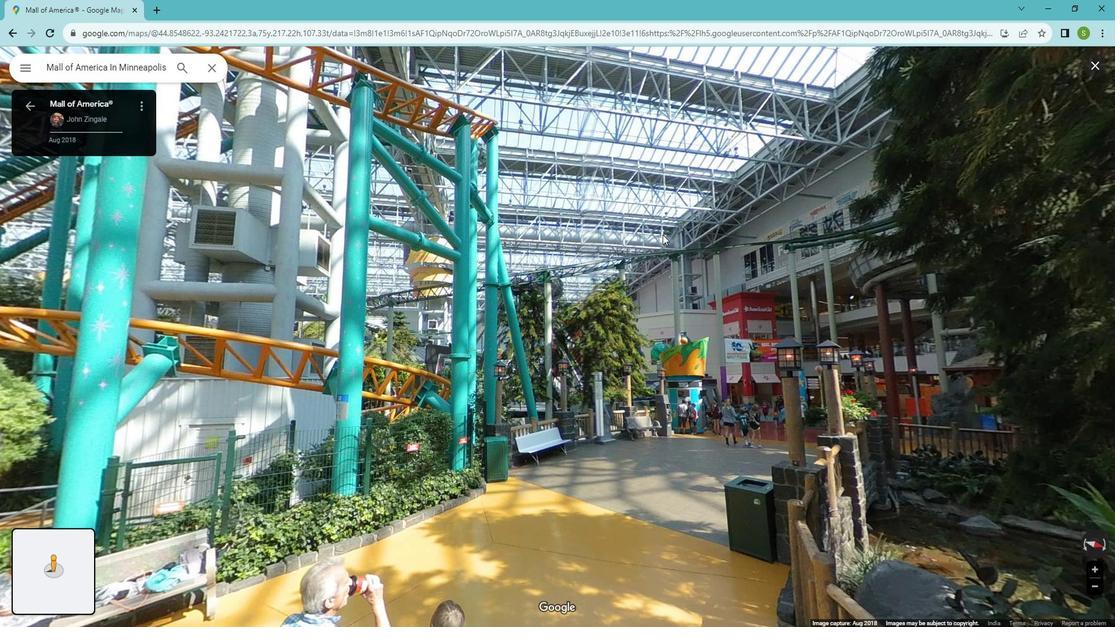 
Action: Mouse moved to (465, 223)
Screenshot: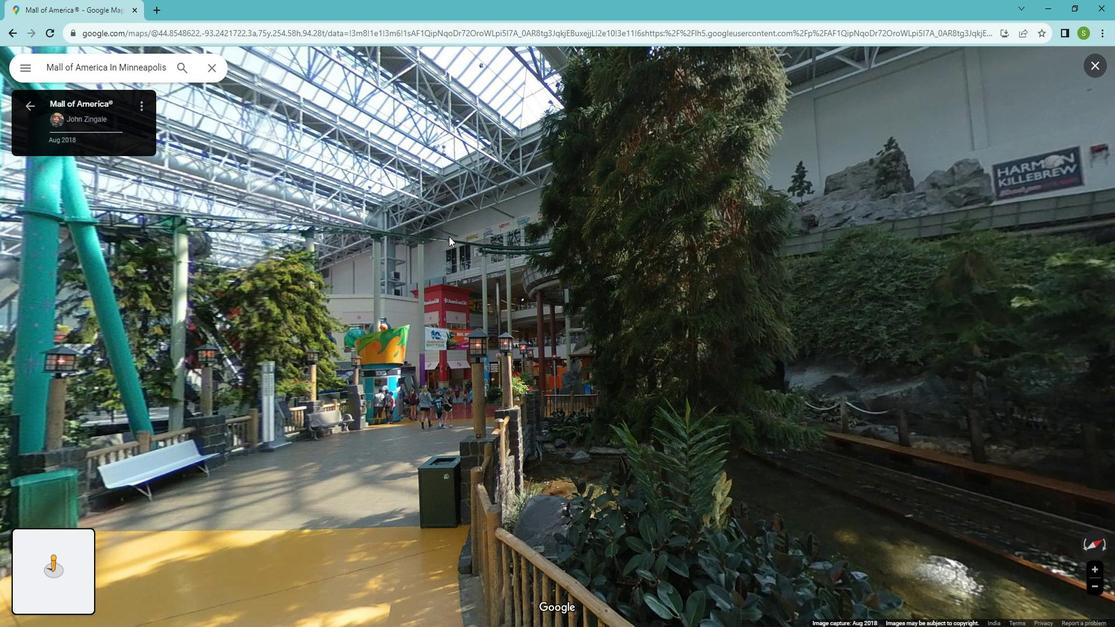 
Action: Mouse pressed left at (465, 223)
Screenshot: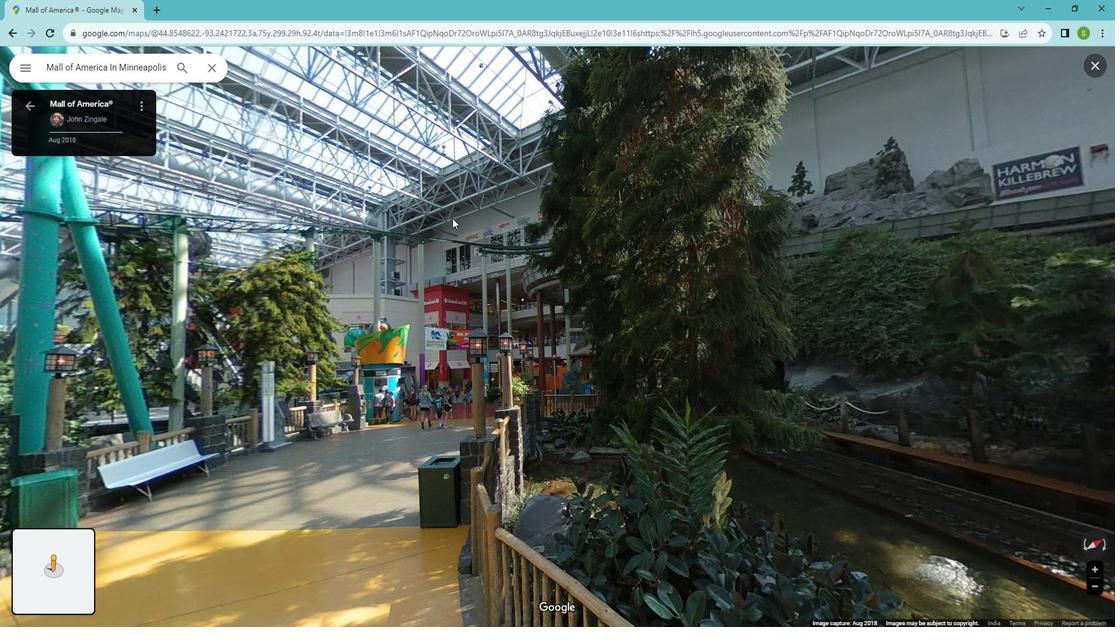 
Action: Mouse moved to (556, 315)
Screenshot: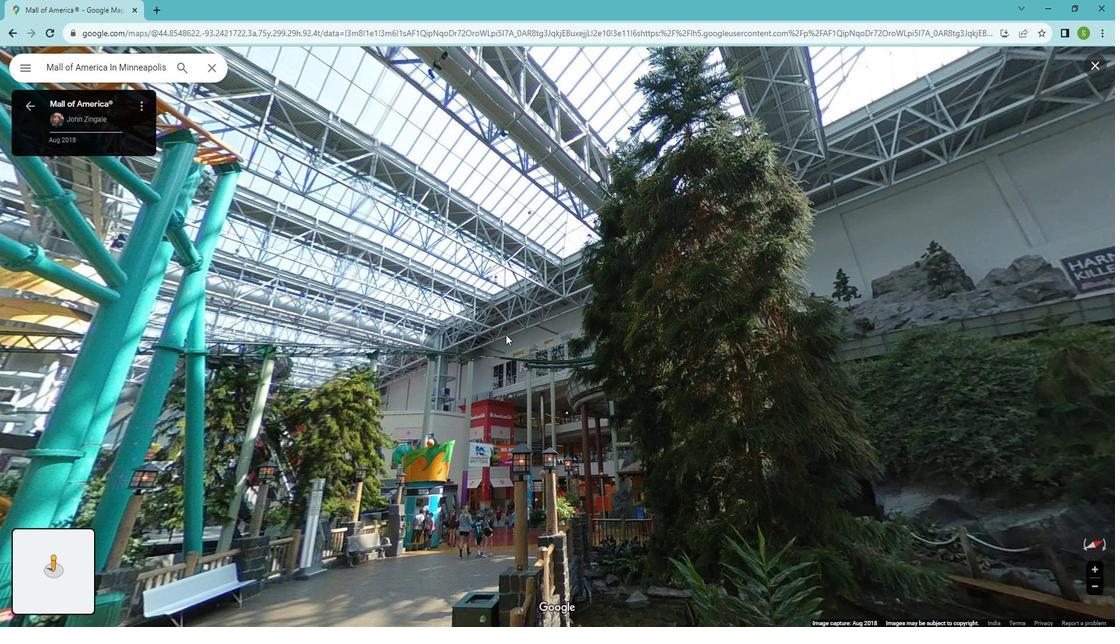 
Action: Mouse pressed left at (556, 315)
Screenshot: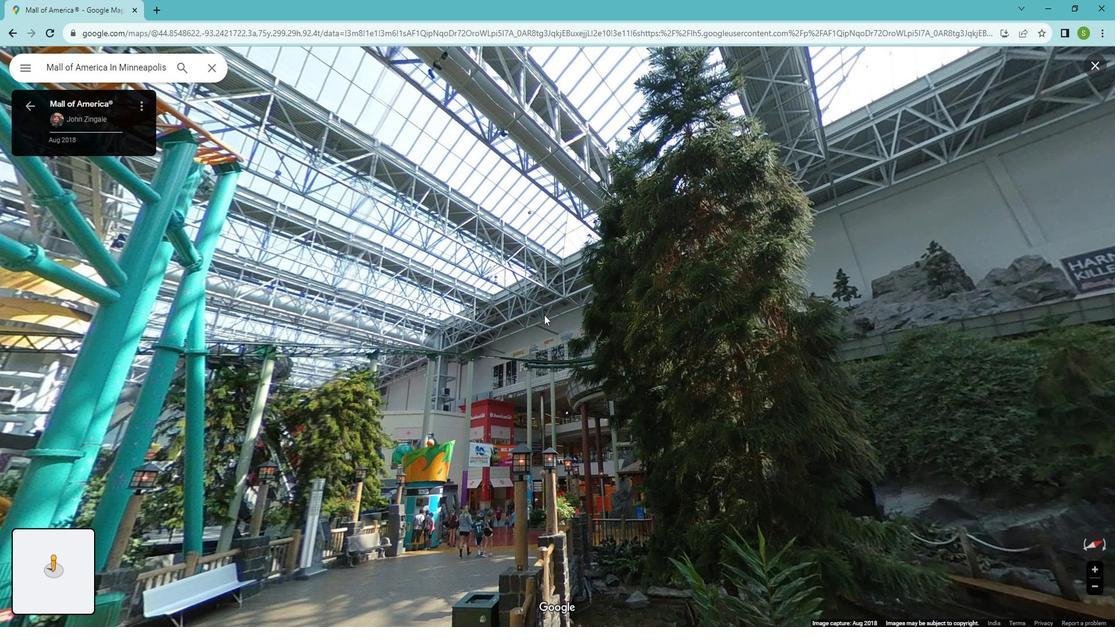 
Action: Mouse moved to (514, 303)
Screenshot: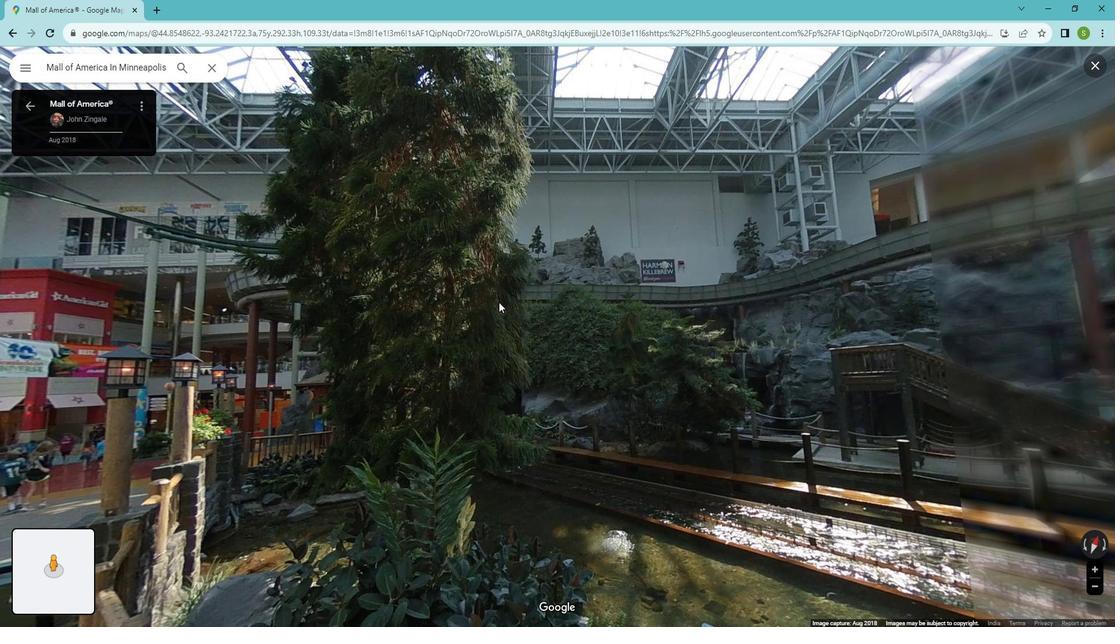 
Action: Mouse pressed left at (514, 303)
Screenshot: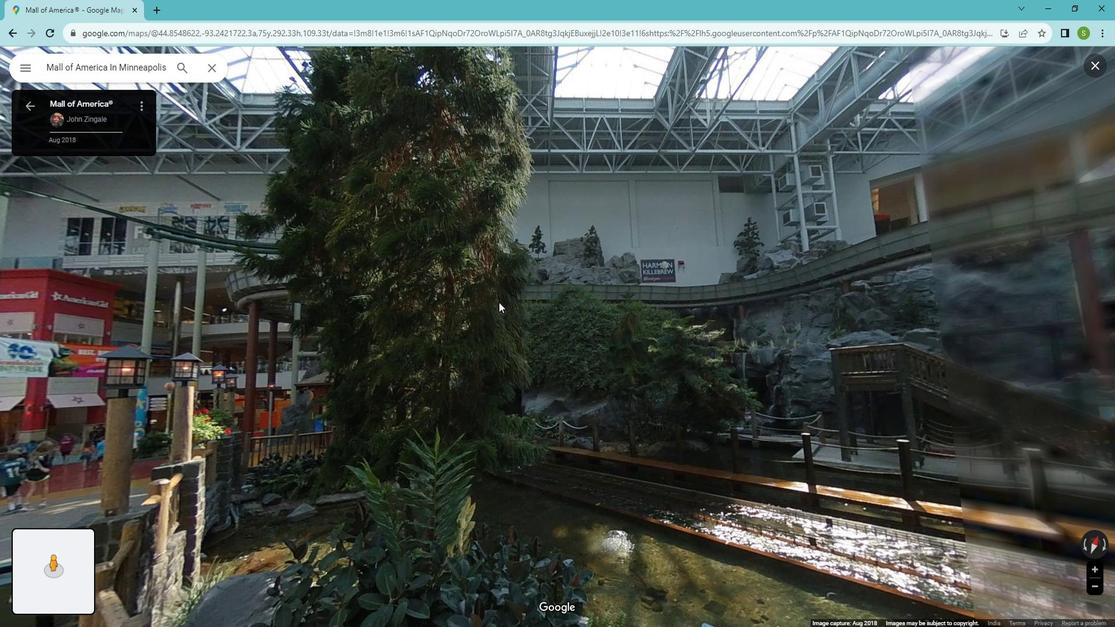 
Action: Mouse moved to (590, 219)
Screenshot: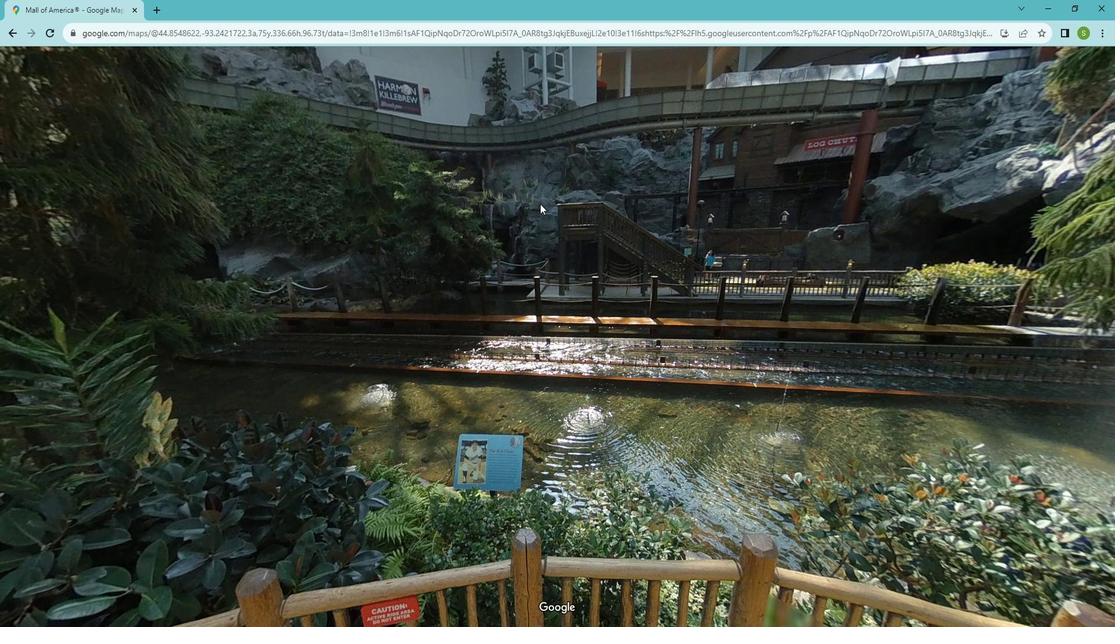 
Action: Mouse pressed left at (590, 219)
Screenshot: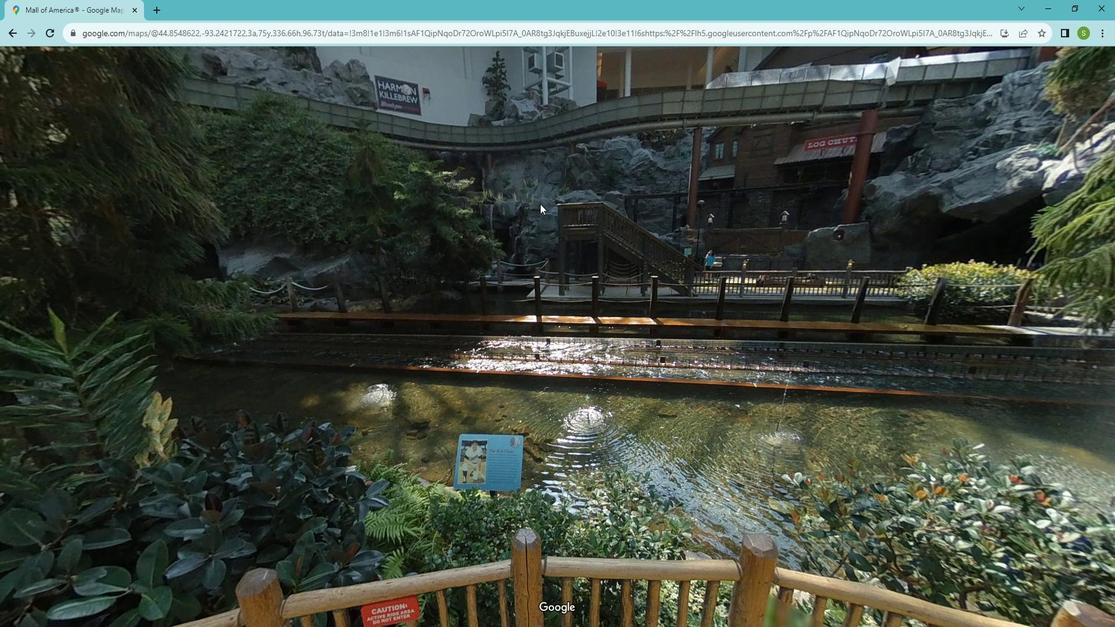 
Action: Mouse moved to (511, 256)
Screenshot: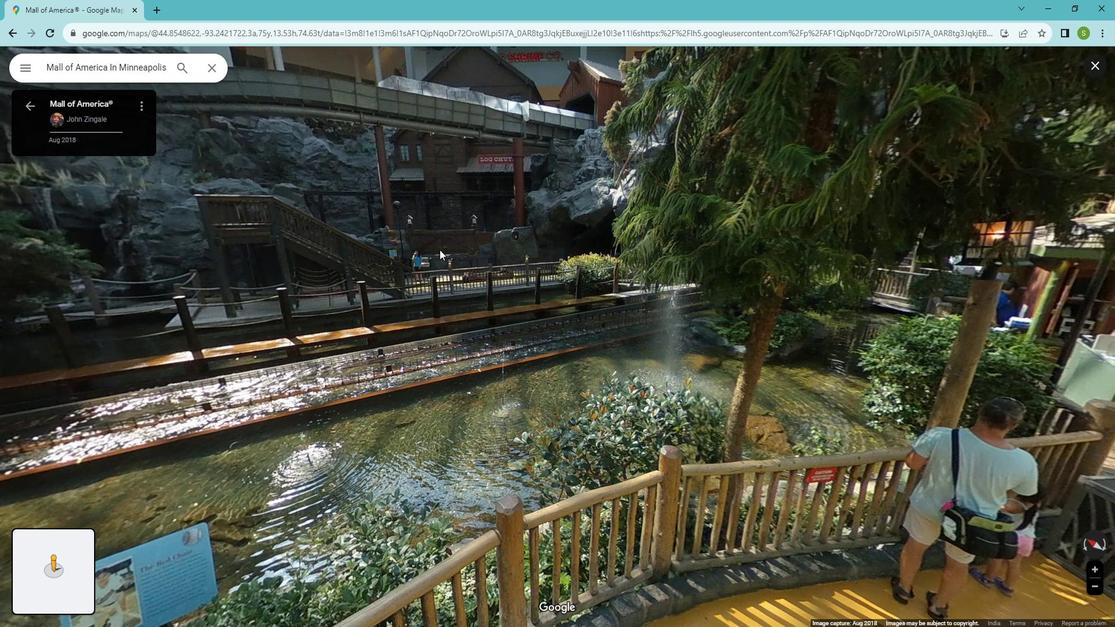 
Action: Mouse pressed left at (511, 256)
Screenshot: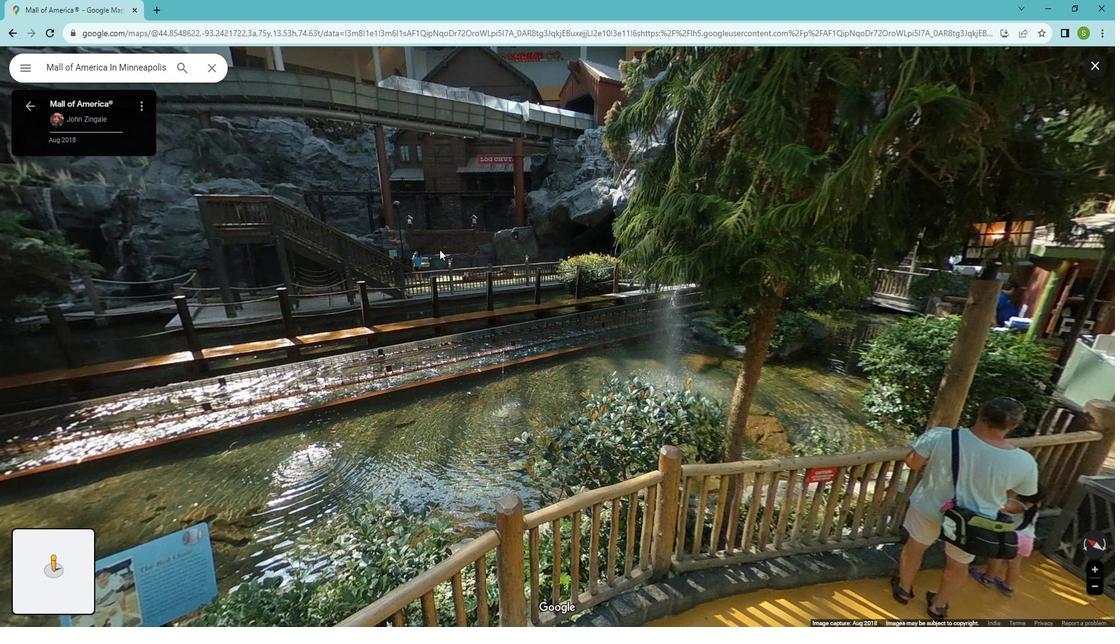 
Action: Mouse moved to (572, 284)
Screenshot: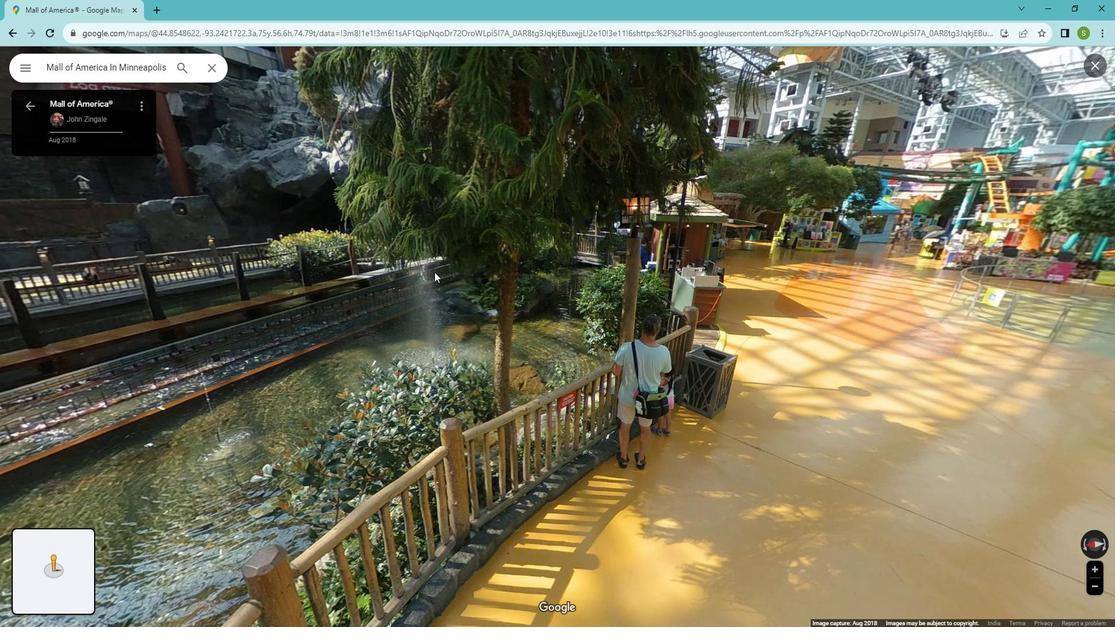 
Action: Mouse pressed left at (572, 284)
Screenshot: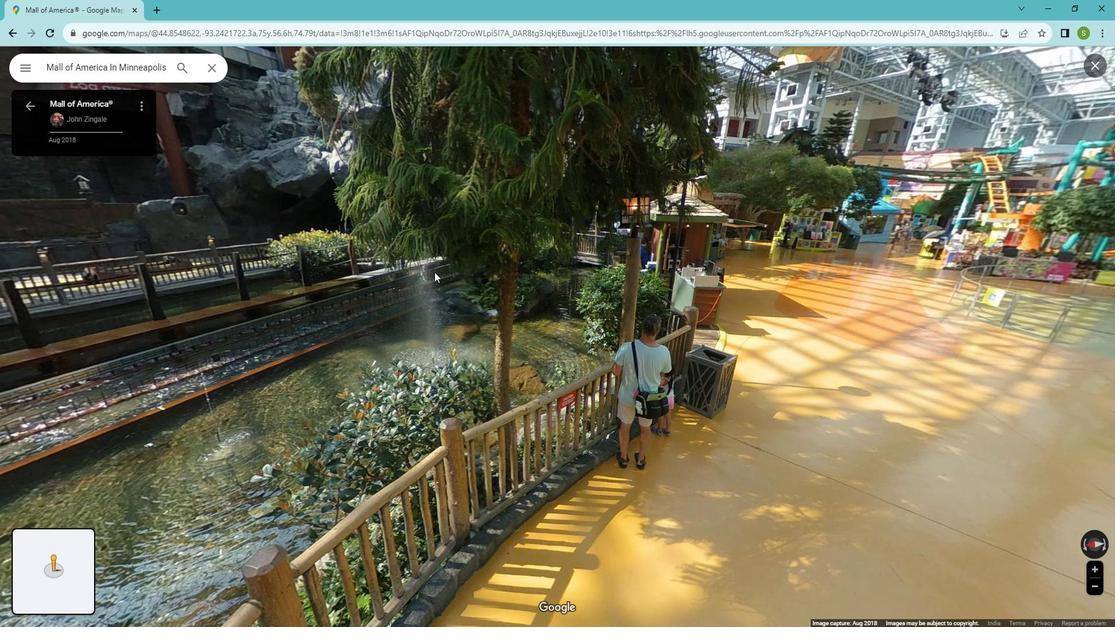 
Action: Mouse moved to (577, 288)
Screenshot: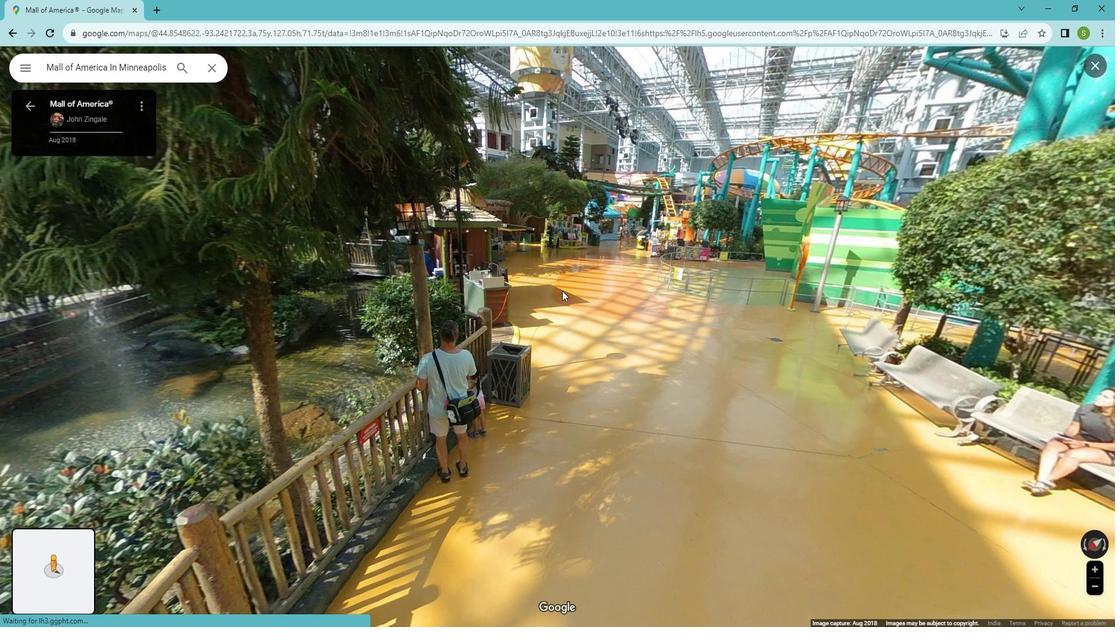 
Action: Mouse pressed left at (577, 288)
Screenshot: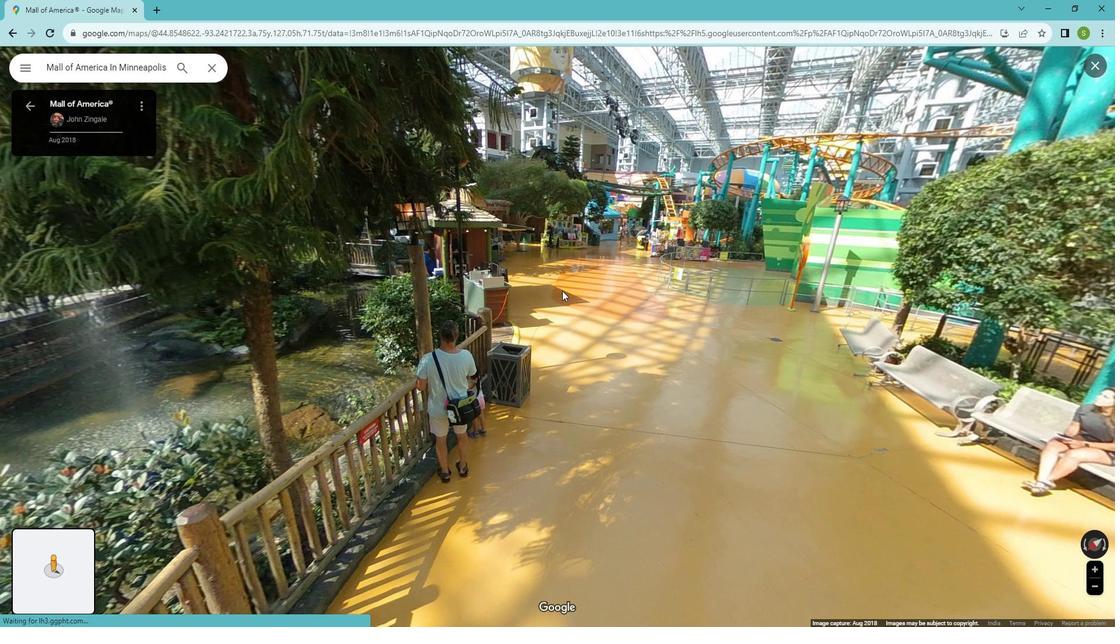 
Action: Mouse moved to (603, 350)
Screenshot: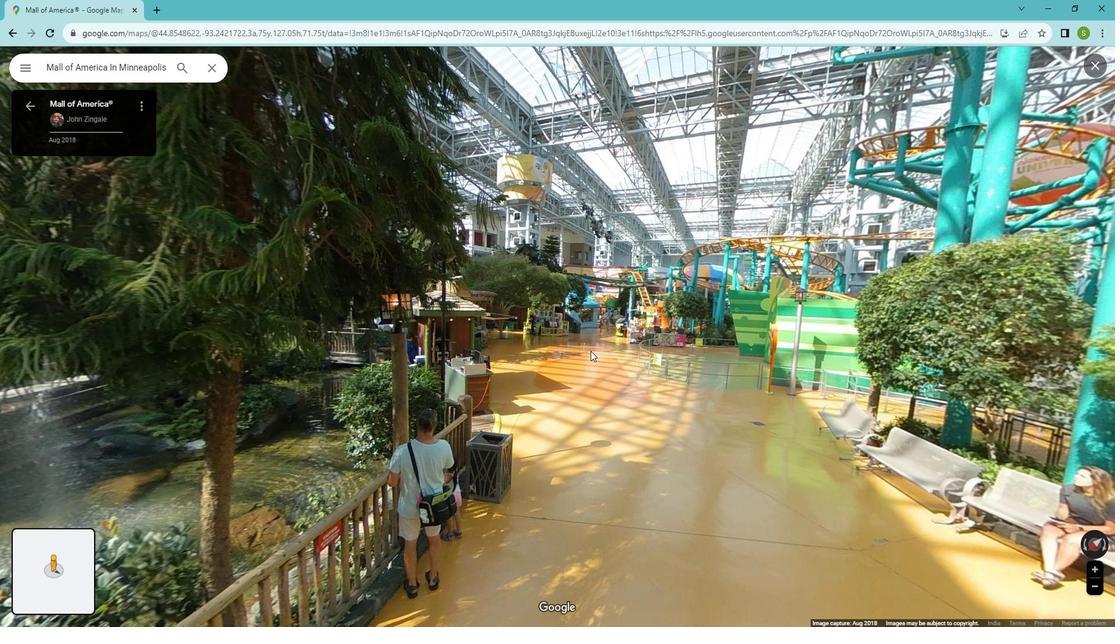 
Action: Mouse pressed left at (603, 350)
Screenshot: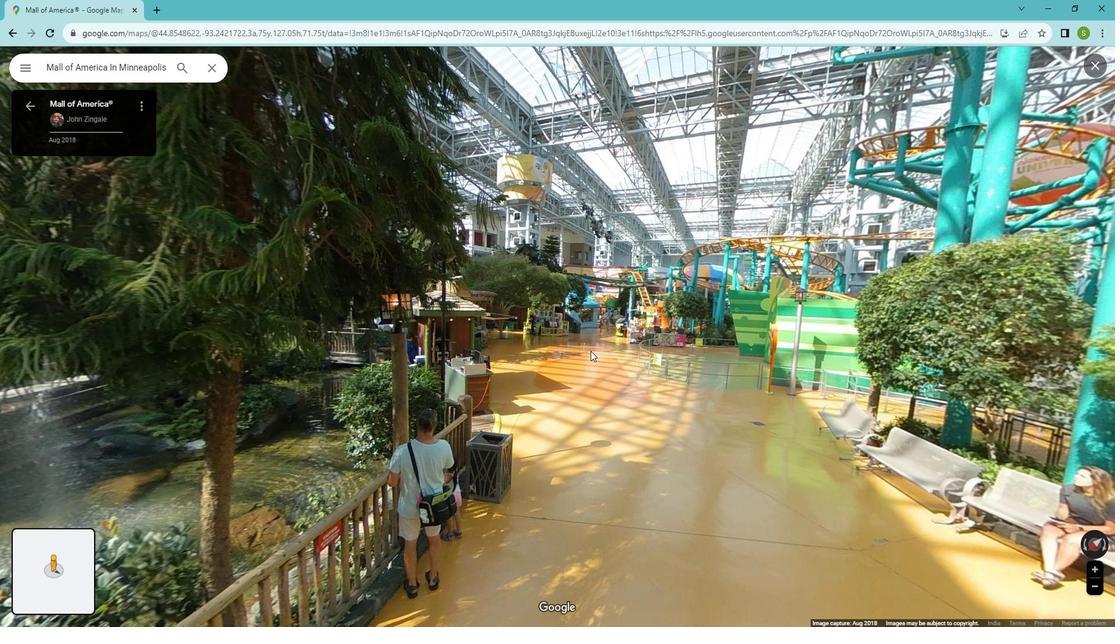 
Action: Mouse pressed left at (603, 350)
Screenshot: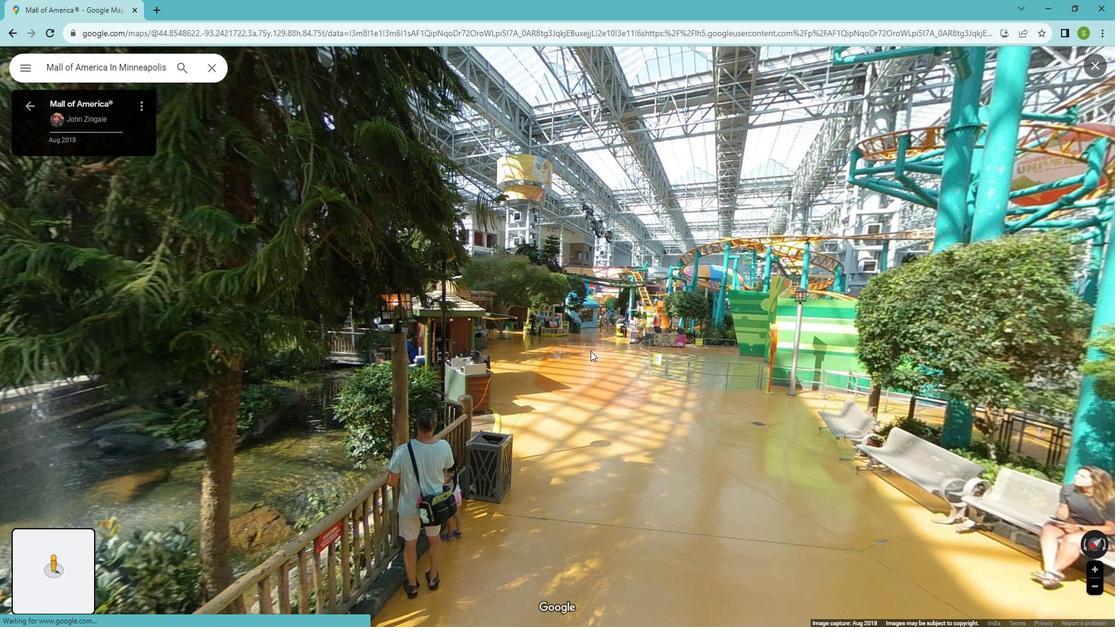 
Action: Mouse moved to (607, 342)
Screenshot: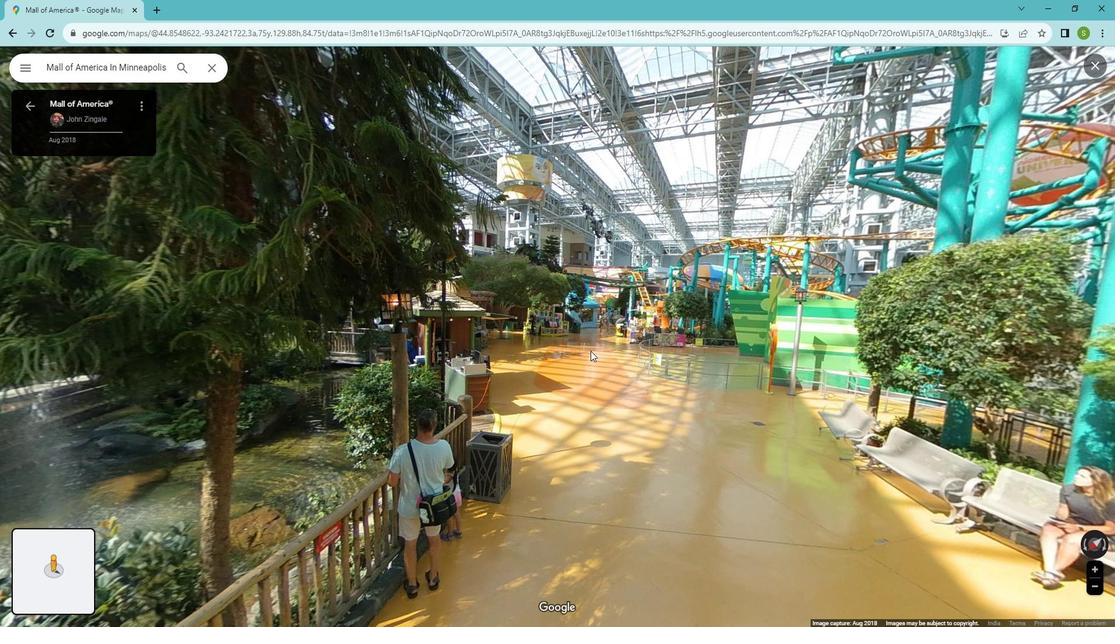 
Action: Mouse pressed left at (607, 342)
Screenshot: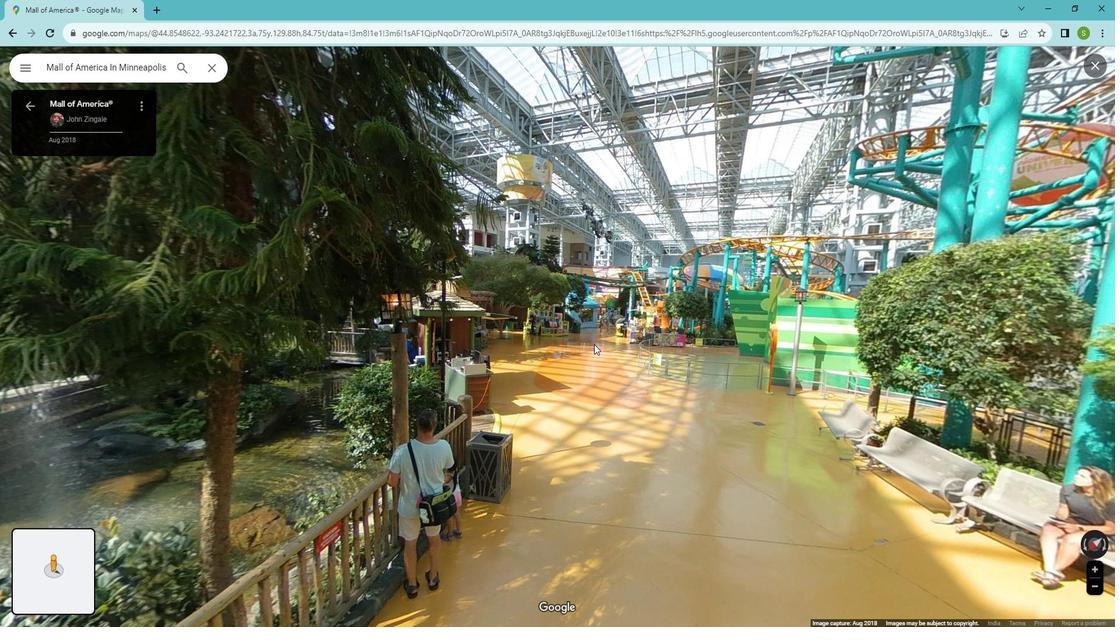 
Action: Mouse moved to (643, 284)
Screenshot: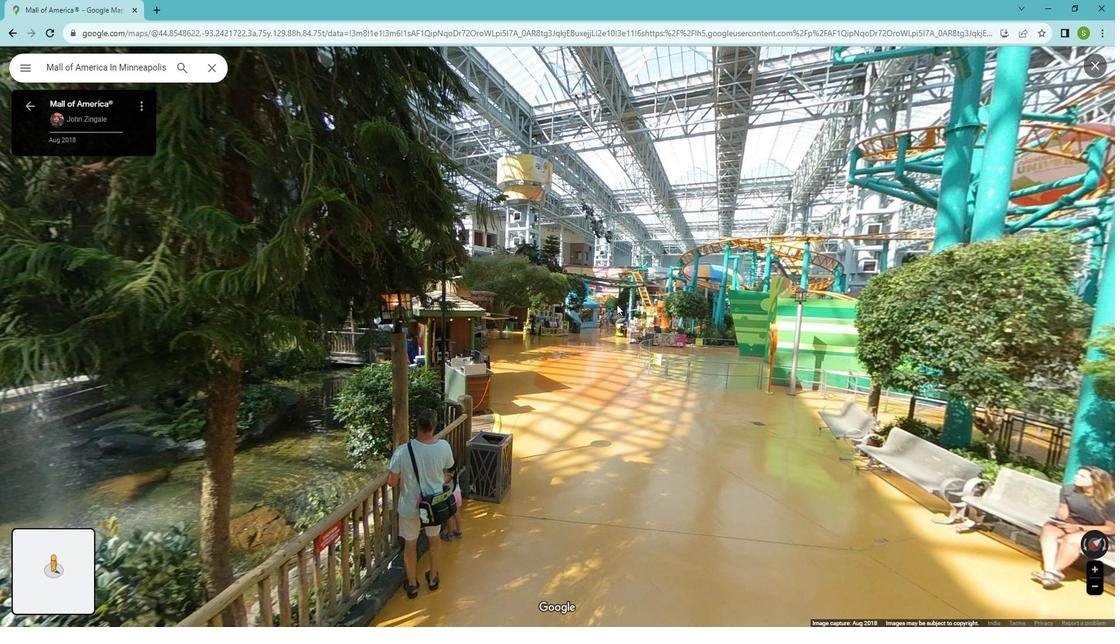 
Action: Mouse pressed left at (643, 284)
Screenshot: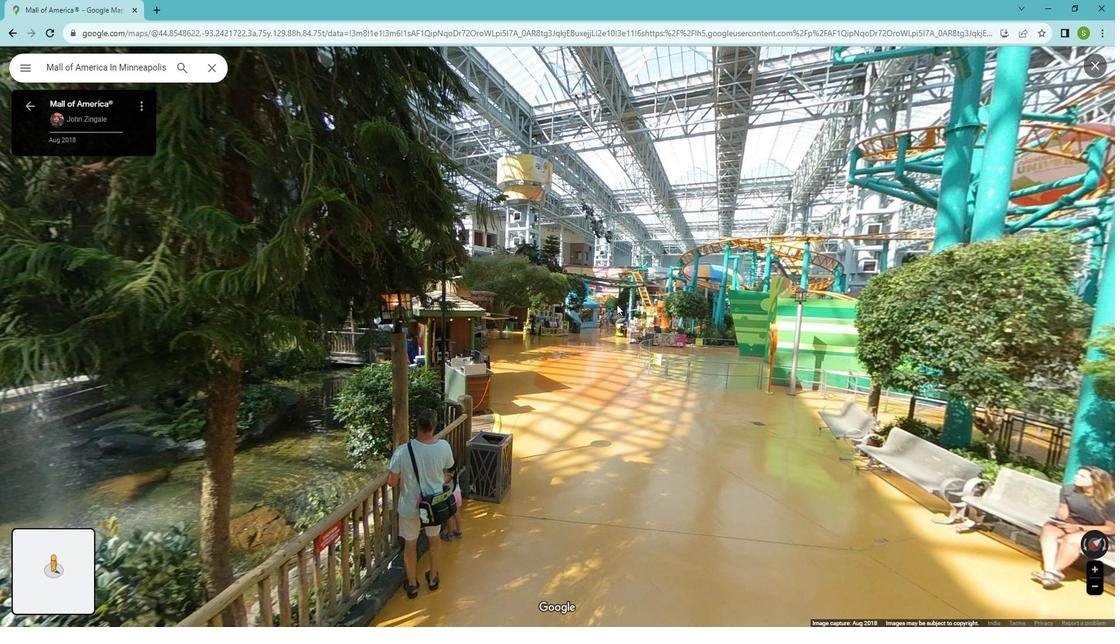 
Action: Mouse moved to (651, 271)
Screenshot: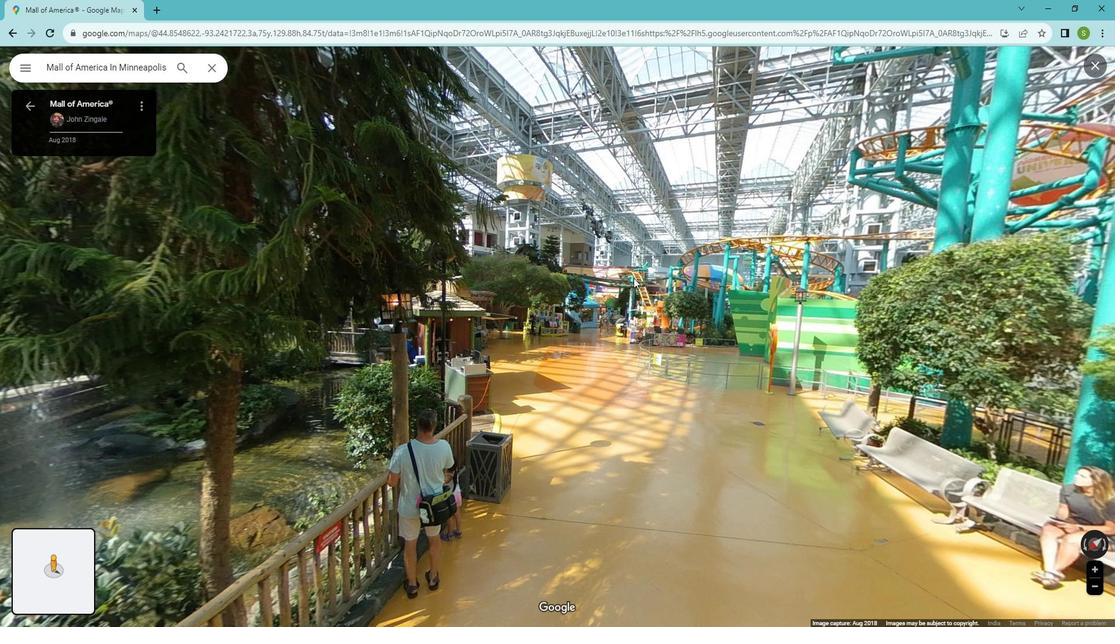 
Action: Mouse pressed left at (651, 271)
Screenshot: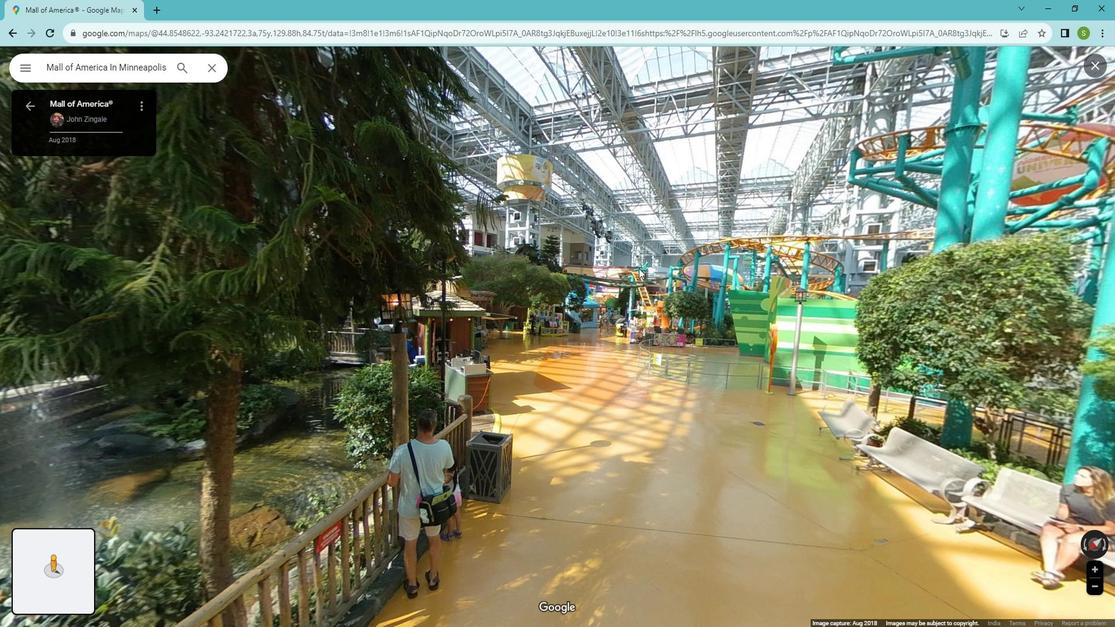 
Action: Mouse moved to (814, 385)
Screenshot: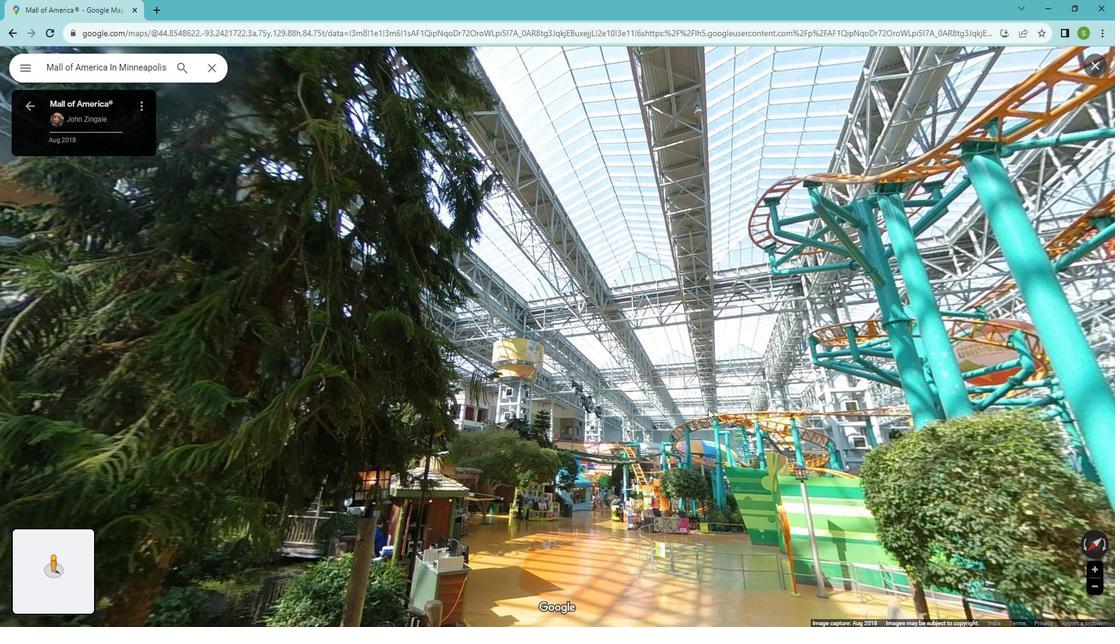 
Action: Mouse pressed left at (814, 385)
Screenshot: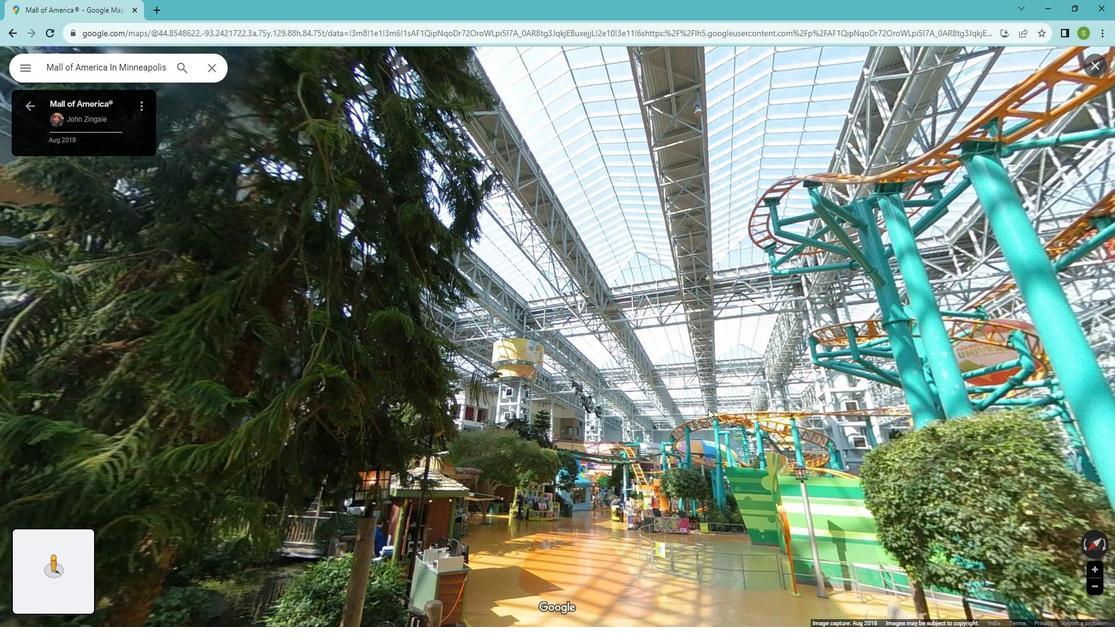 
Action: Mouse moved to (612, 266)
Screenshot: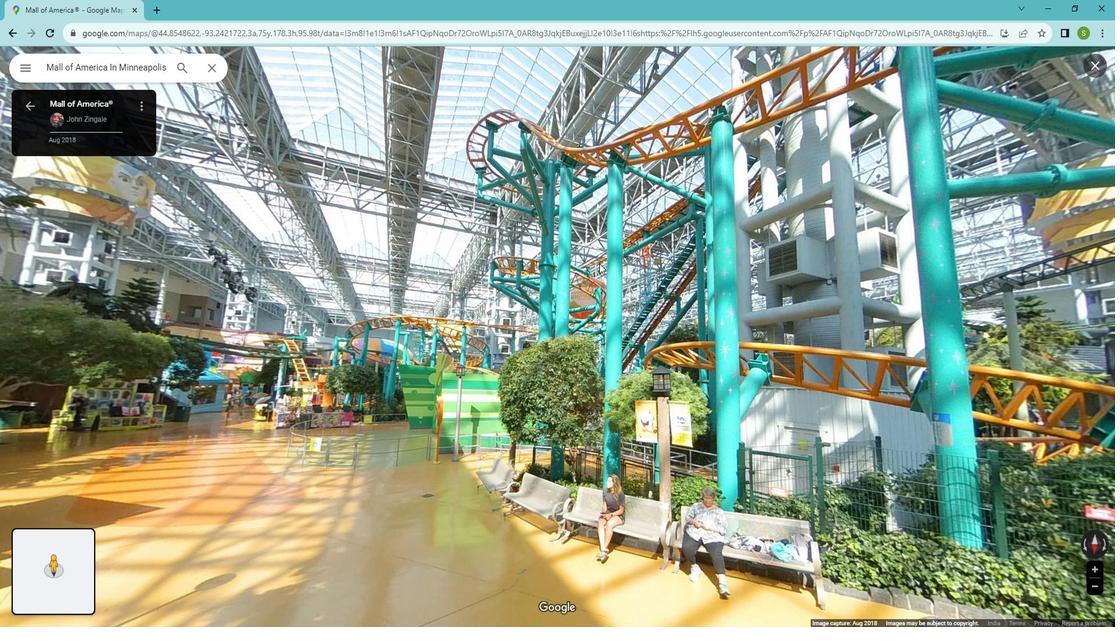 
Action: Mouse pressed left at (612, 266)
Screenshot: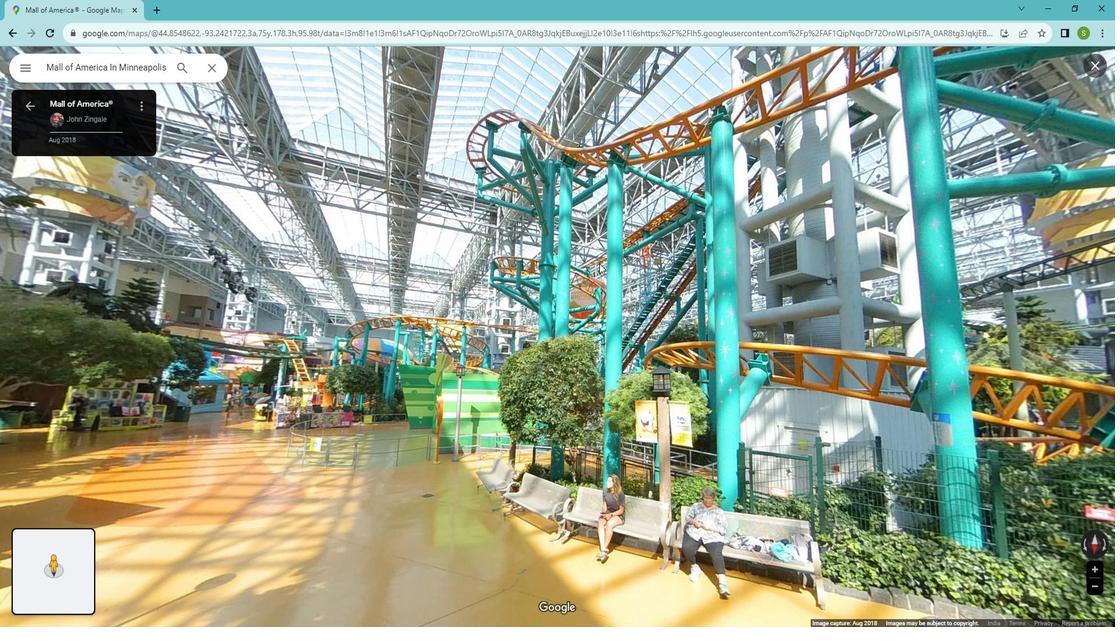 
Action: Mouse moved to (1103, 73)
Screenshot: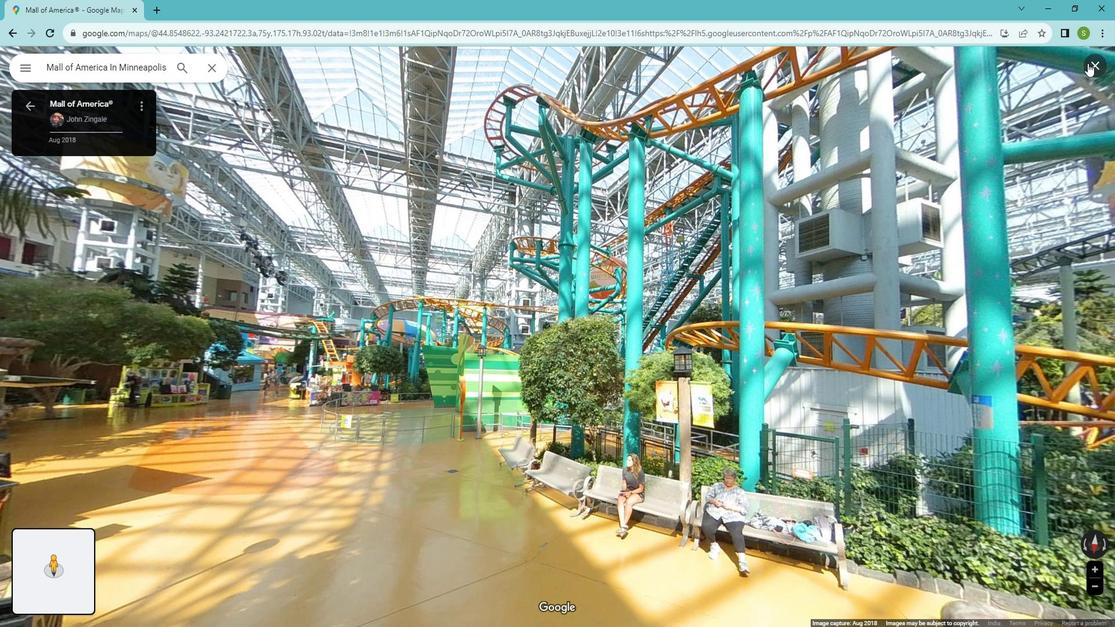 
Action: Mouse pressed left at (1103, 73)
Screenshot: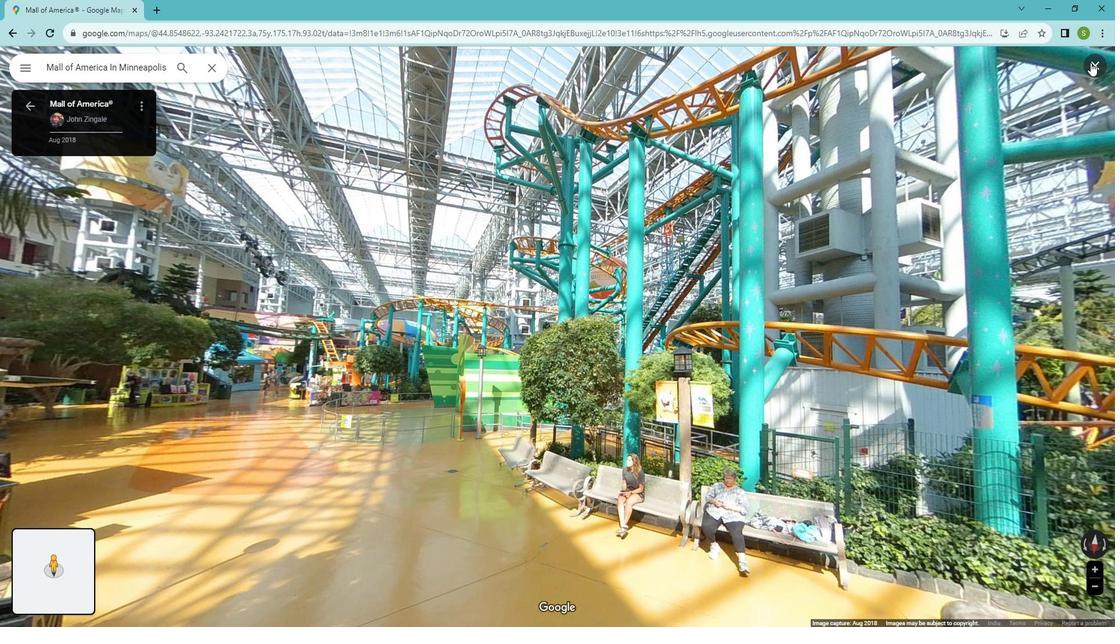
Action: Mouse moved to (797, 182)
Screenshot: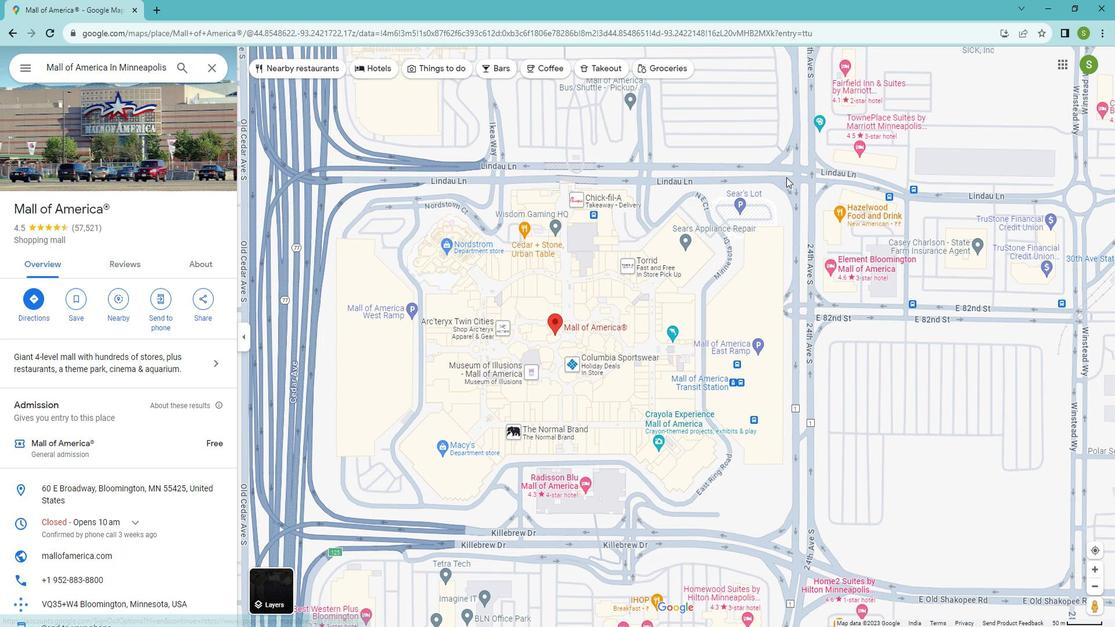 
